 Task: Search one way flight ticket for 2 adults, 4 children and 1 infant on lap in business from Wichita Falls: Wichita Falls Municipal Airport/sheppard Air Force Base to Gillette: Gillette Campbell County Airport on 5-1-2023. Choice of flights is American. Number of bags: 2 carry on bags and 7 checked bags. Price is upto 73000. Outbound departure time preference is 19:45.
Action: Mouse moved to (197, 344)
Screenshot: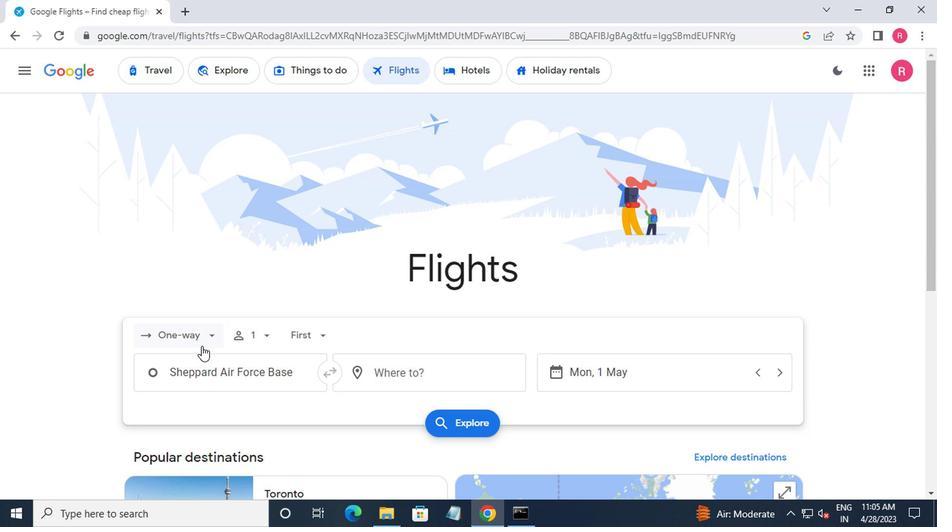 
Action: Mouse pressed left at (197, 344)
Screenshot: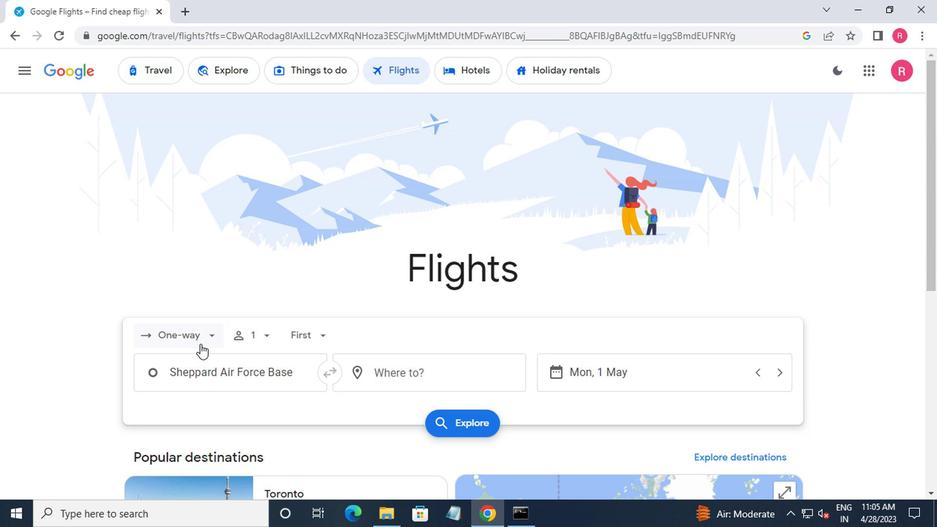 
Action: Mouse moved to (187, 409)
Screenshot: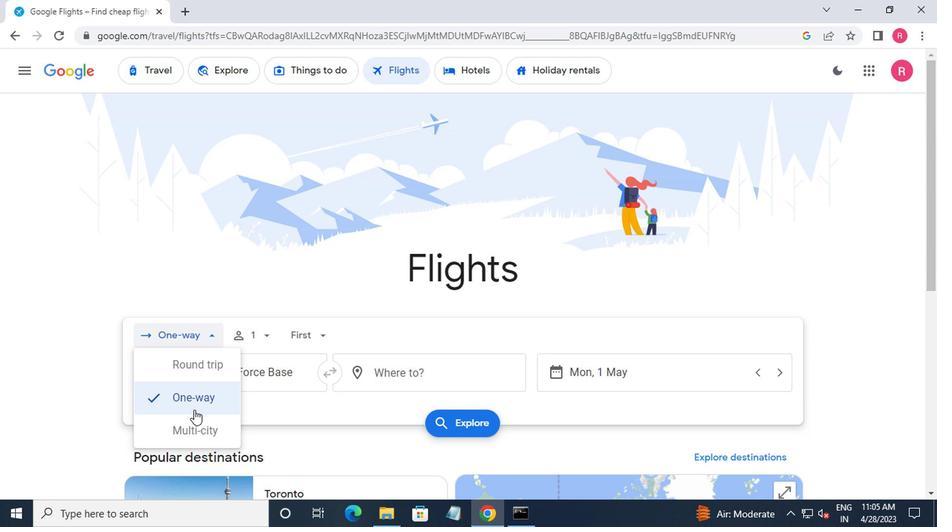 
Action: Mouse pressed left at (187, 409)
Screenshot: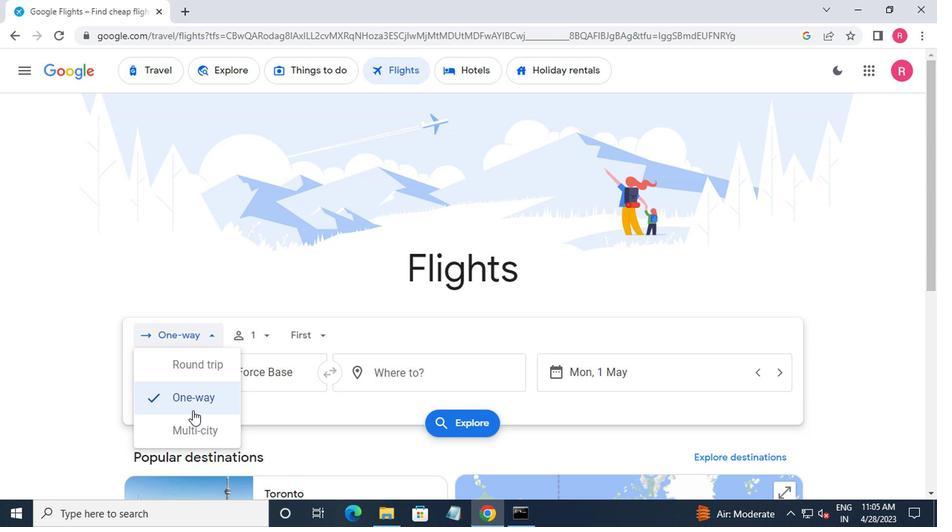 
Action: Mouse moved to (262, 342)
Screenshot: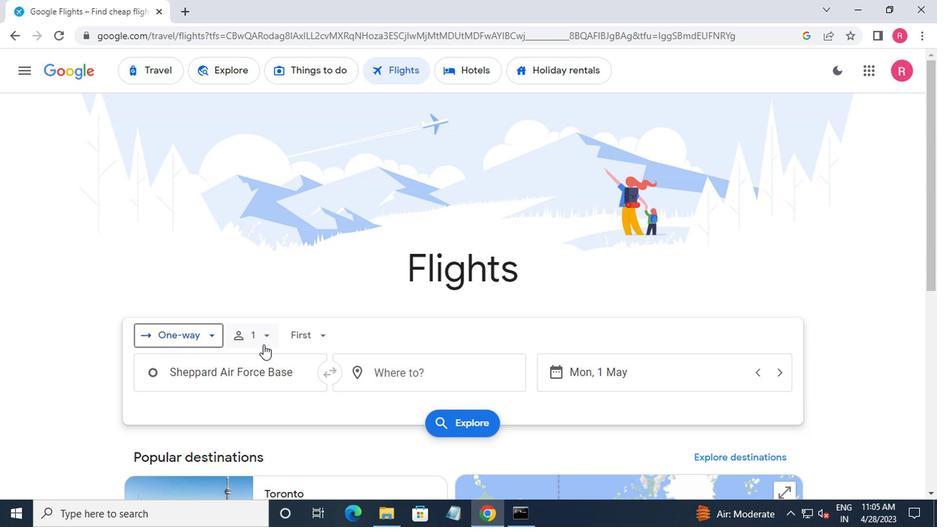 
Action: Mouse pressed left at (262, 342)
Screenshot: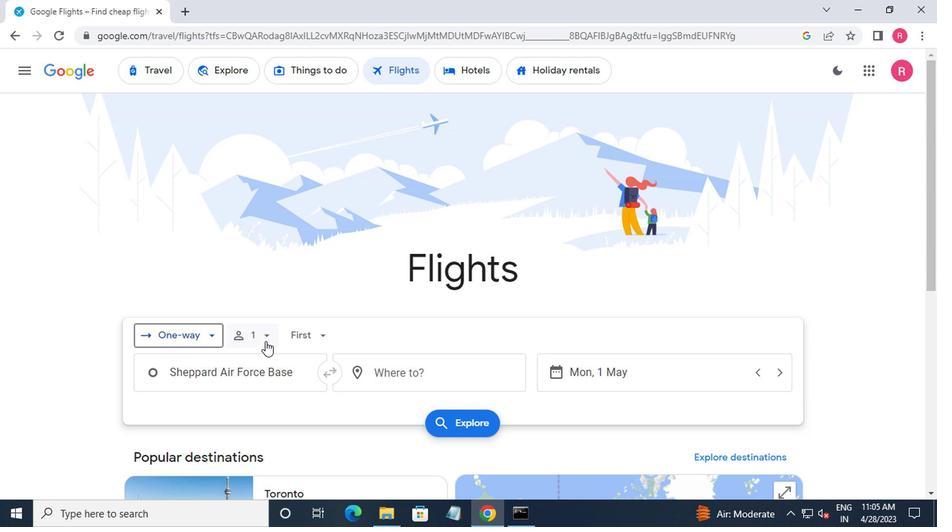 
Action: Mouse moved to (370, 374)
Screenshot: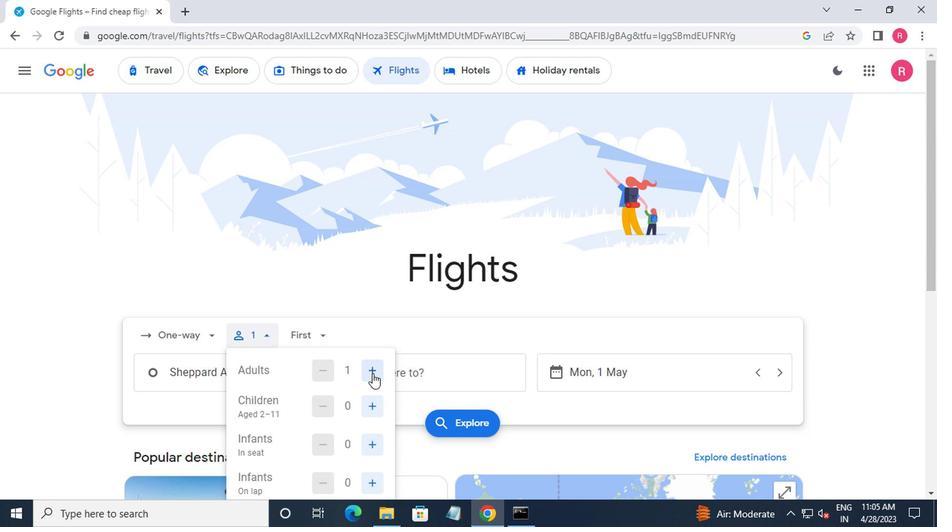 
Action: Mouse pressed left at (370, 374)
Screenshot: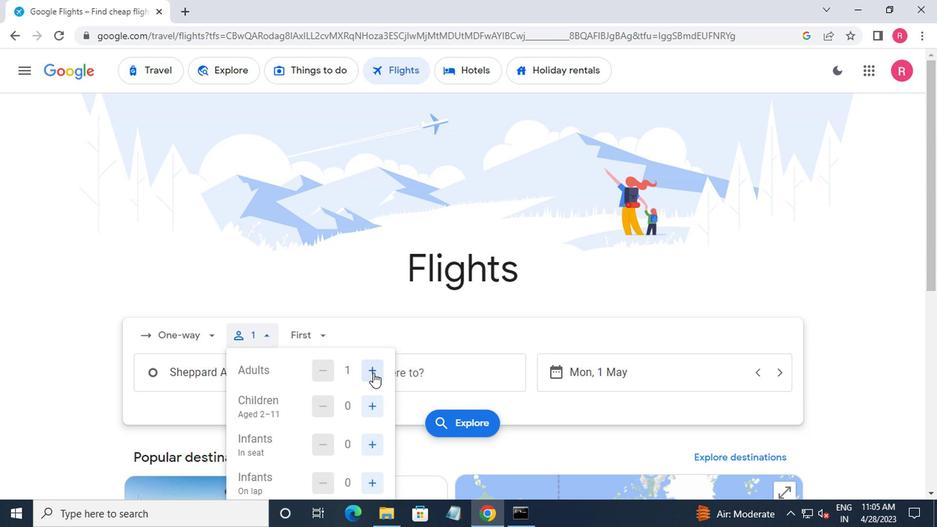 
Action: Mouse moved to (362, 408)
Screenshot: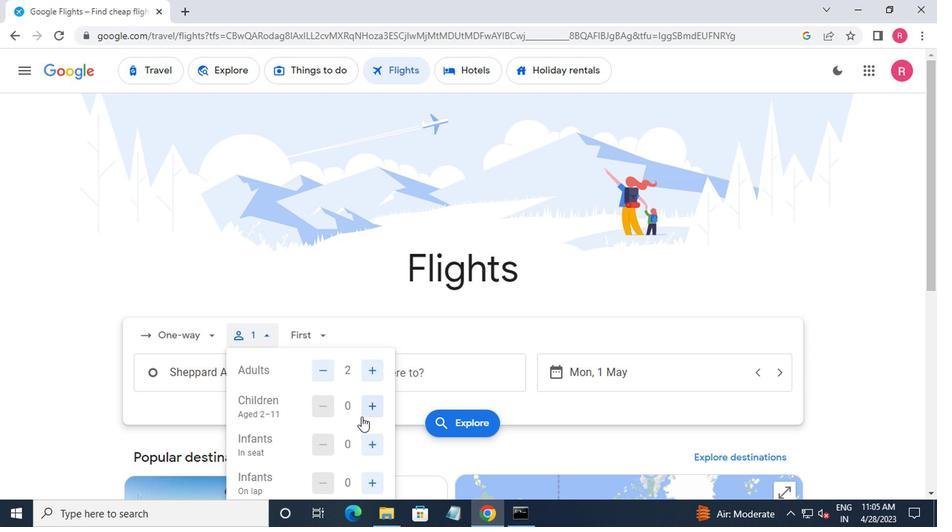 
Action: Mouse pressed left at (362, 408)
Screenshot: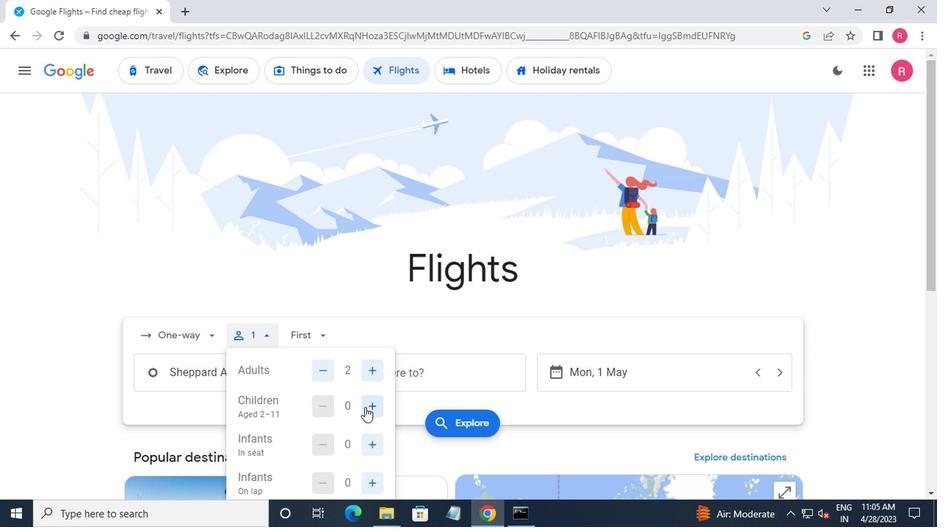
Action: Mouse moved to (362, 408)
Screenshot: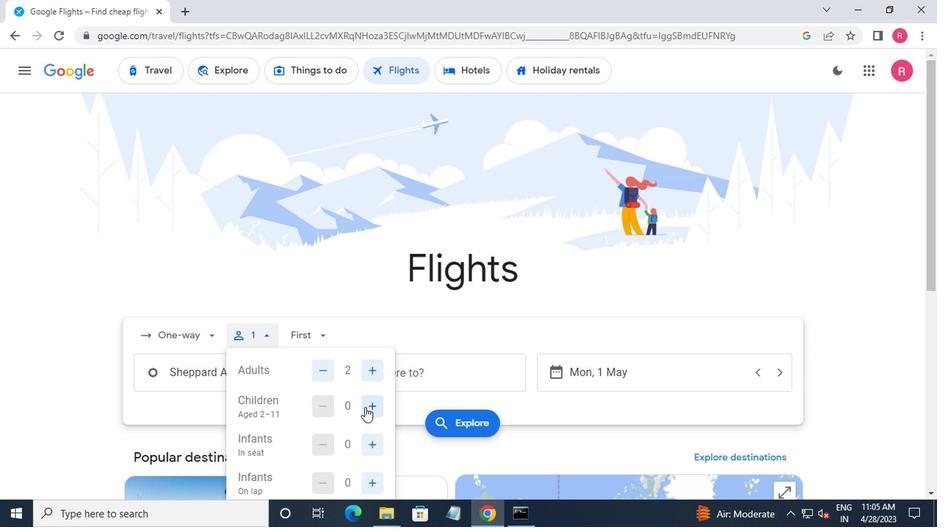 
Action: Mouse pressed left at (362, 408)
Screenshot: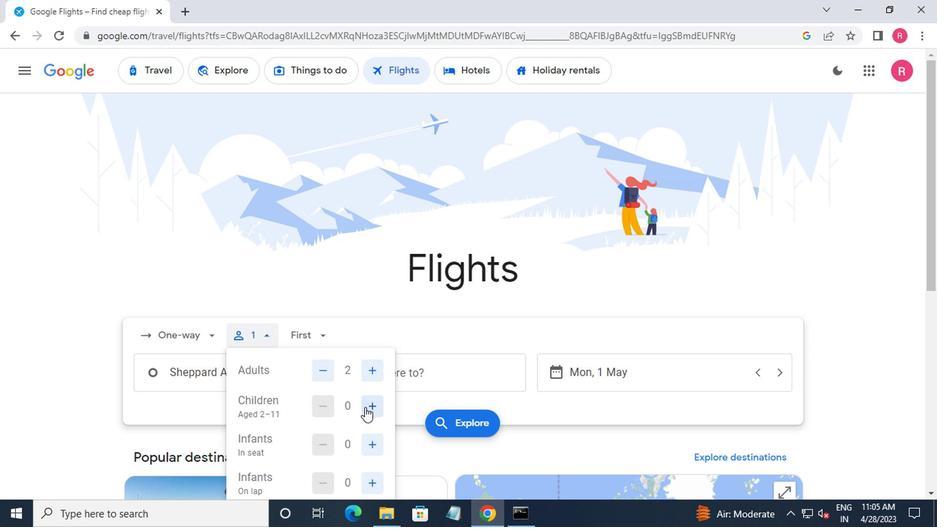 
Action: Mouse pressed left at (362, 408)
Screenshot: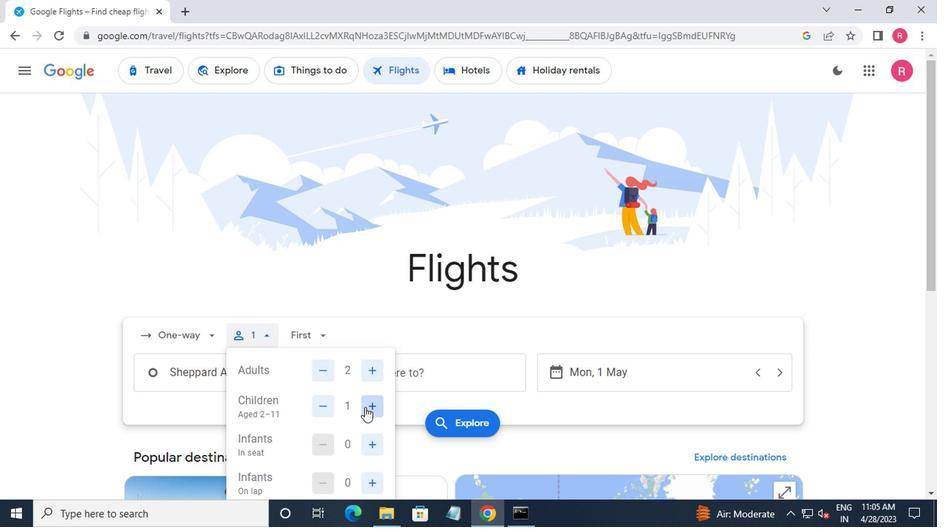 
Action: Mouse pressed left at (362, 408)
Screenshot: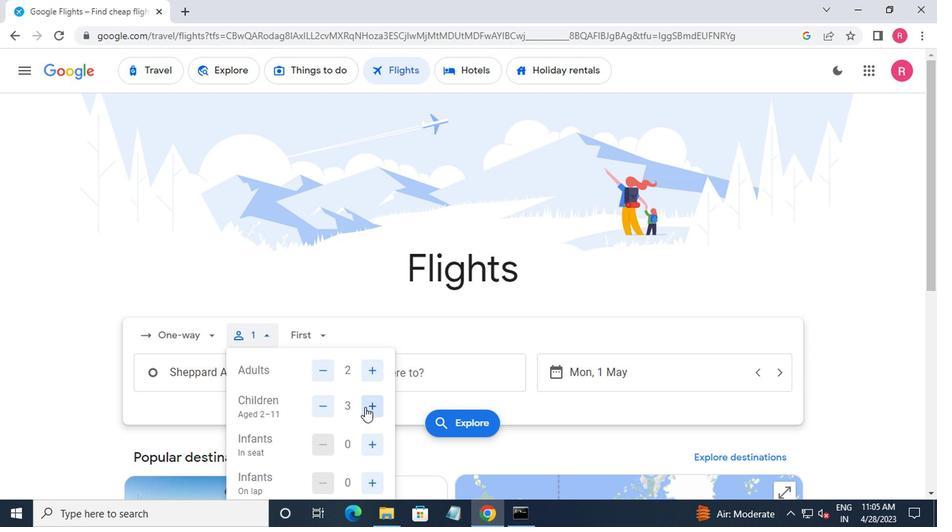 
Action: Mouse moved to (372, 445)
Screenshot: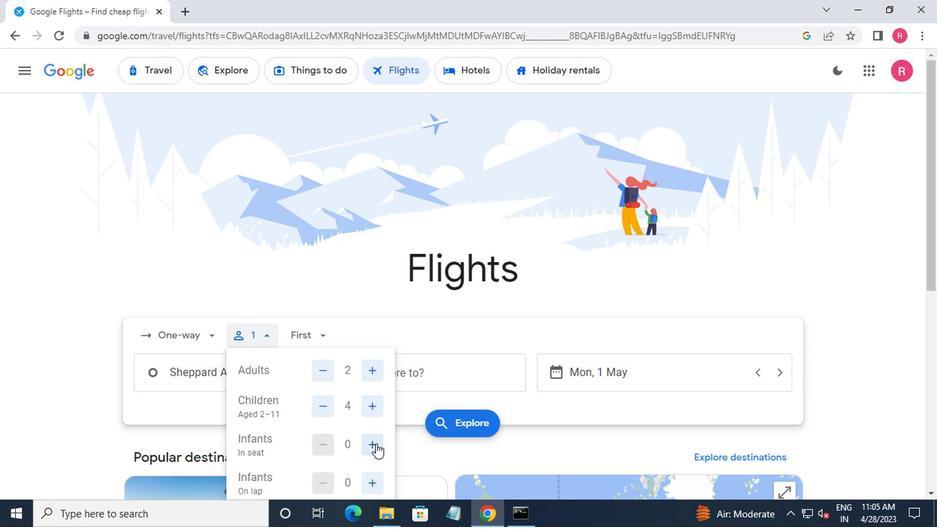 
Action: Mouse pressed left at (372, 445)
Screenshot: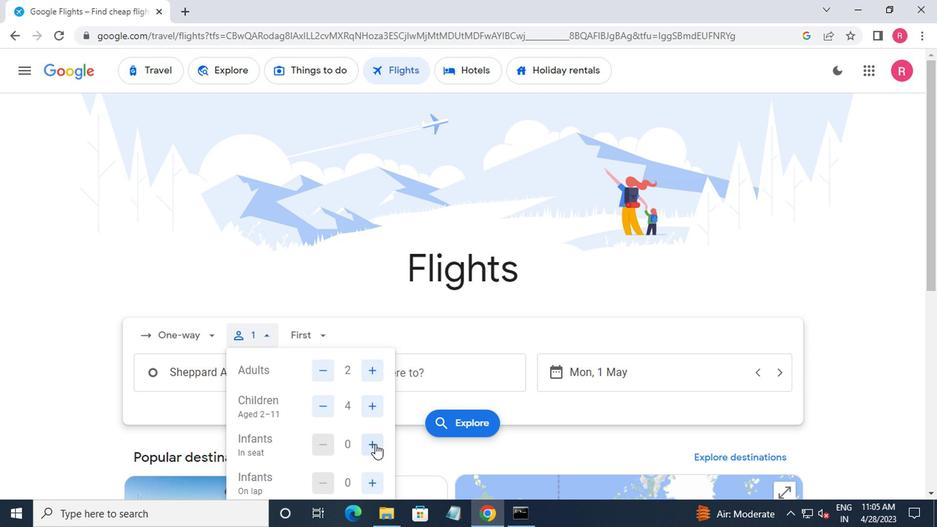 
Action: Mouse scrolled (372, 444) with delta (0, 0)
Screenshot: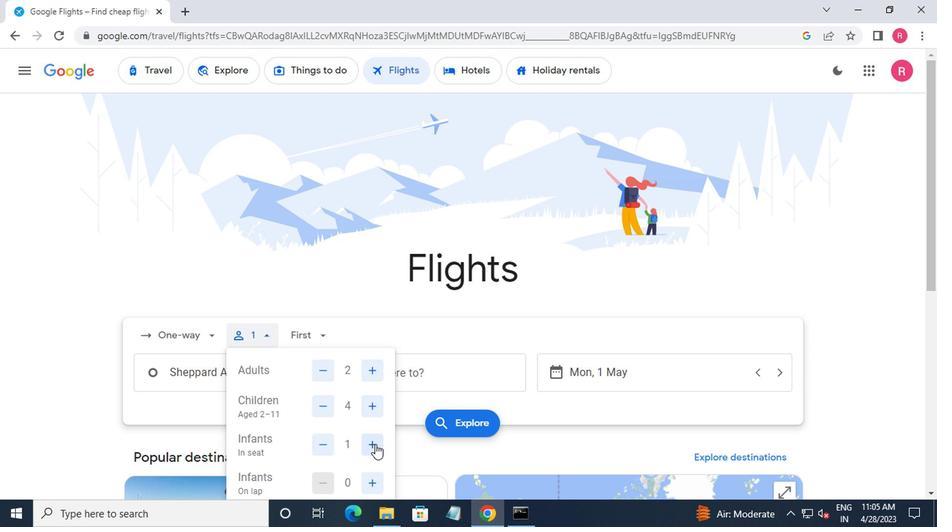 
Action: Mouse moved to (305, 270)
Screenshot: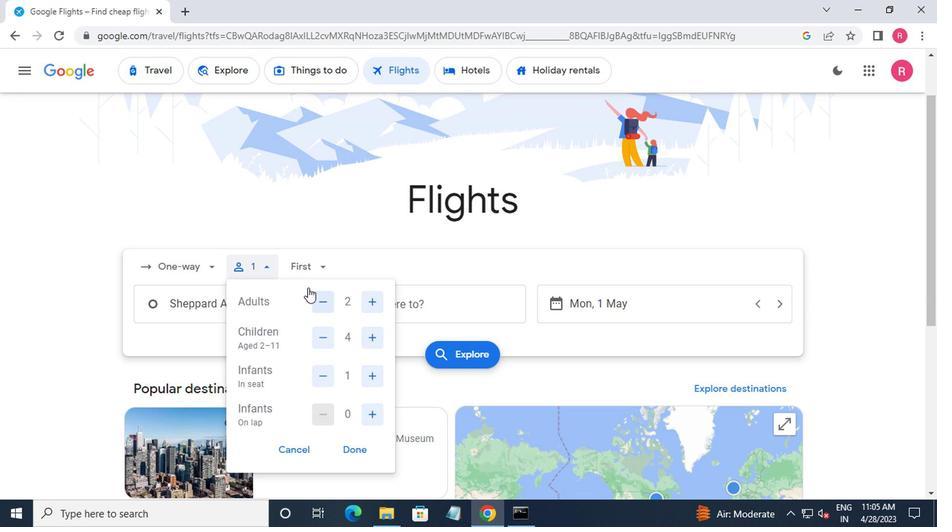 
Action: Mouse pressed left at (305, 270)
Screenshot: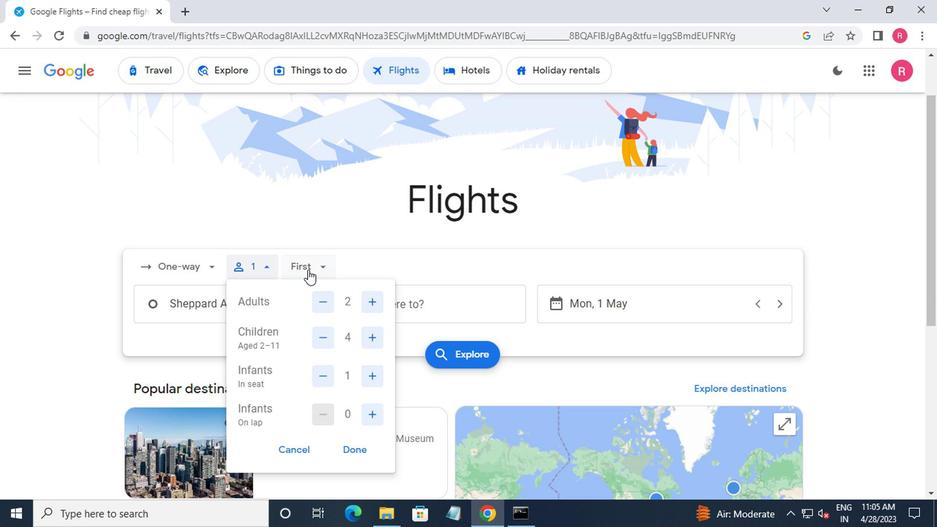 
Action: Mouse moved to (345, 363)
Screenshot: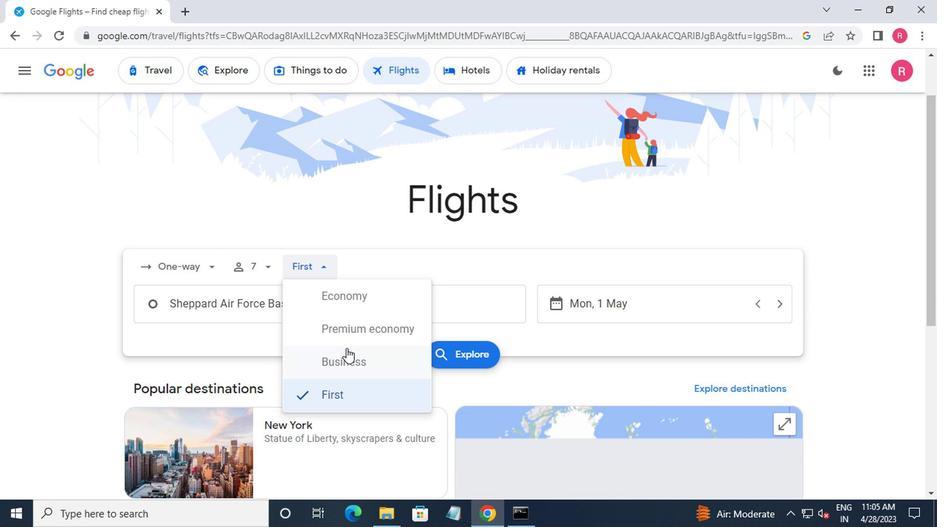 
Action: Mouse pressed left at (345, 363)
Screenshot: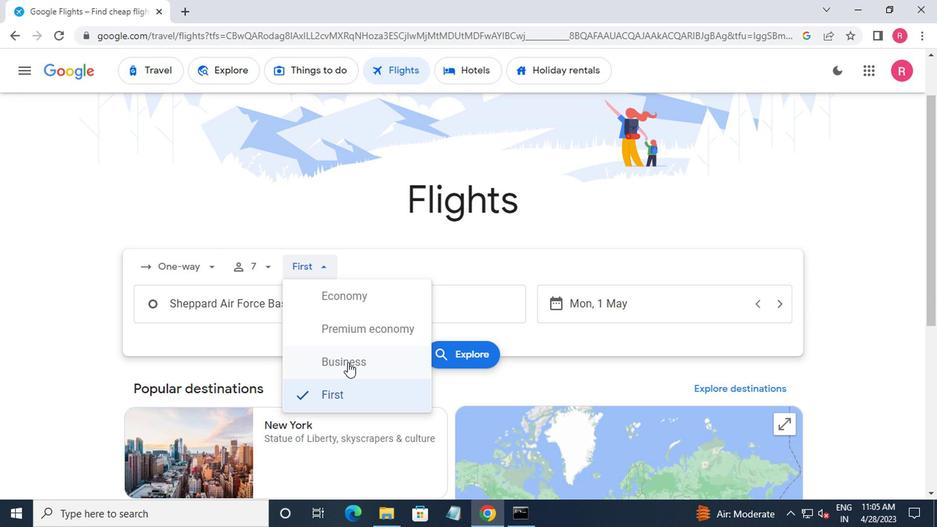 
Action: Mouse moved to (292, 309)
Screenshot: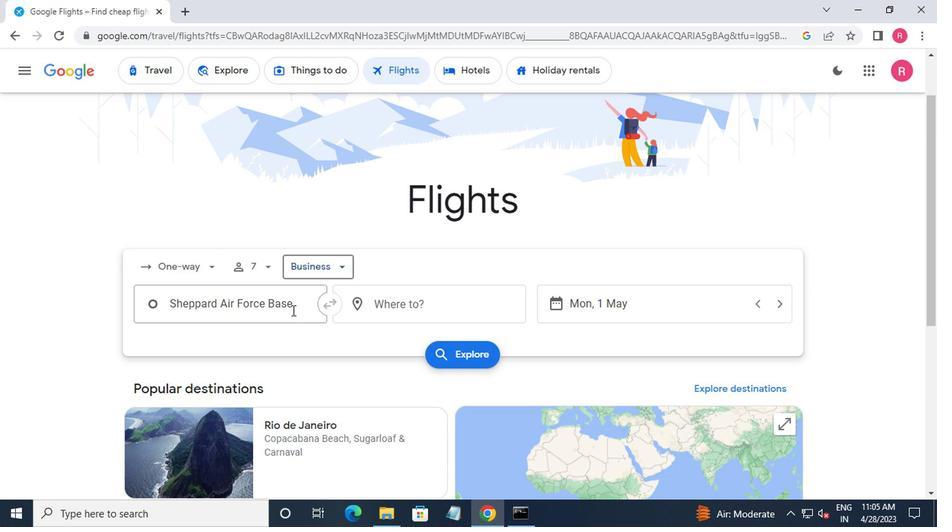 
Action: Mouse pressed left at (292, 309)
Screenshot: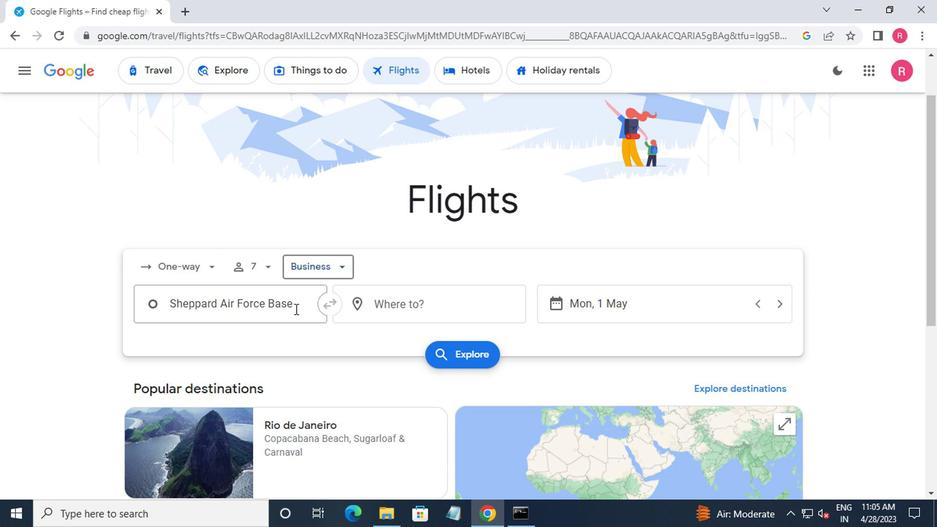 
Action: Key pressed <Key.shift>SHEPP
Screenshot: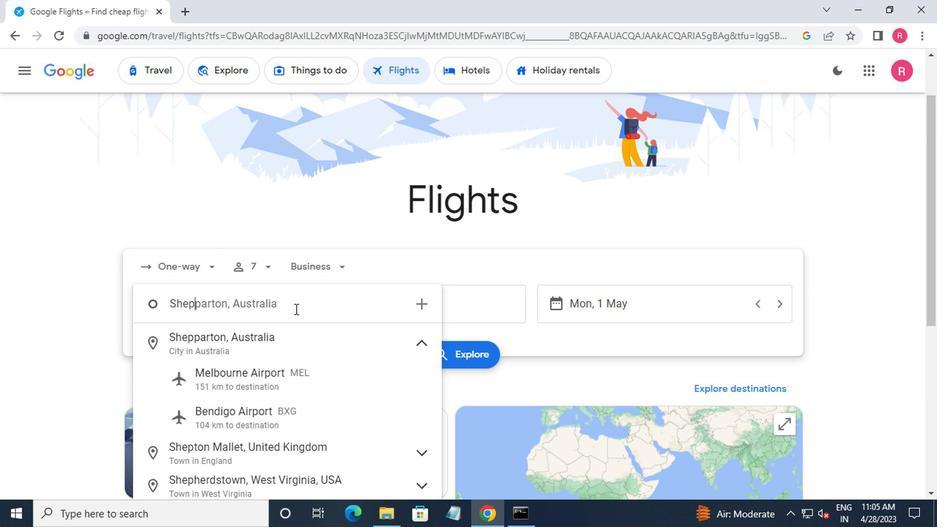 
Action: Mouse moved to (255, 497)
Screenshot: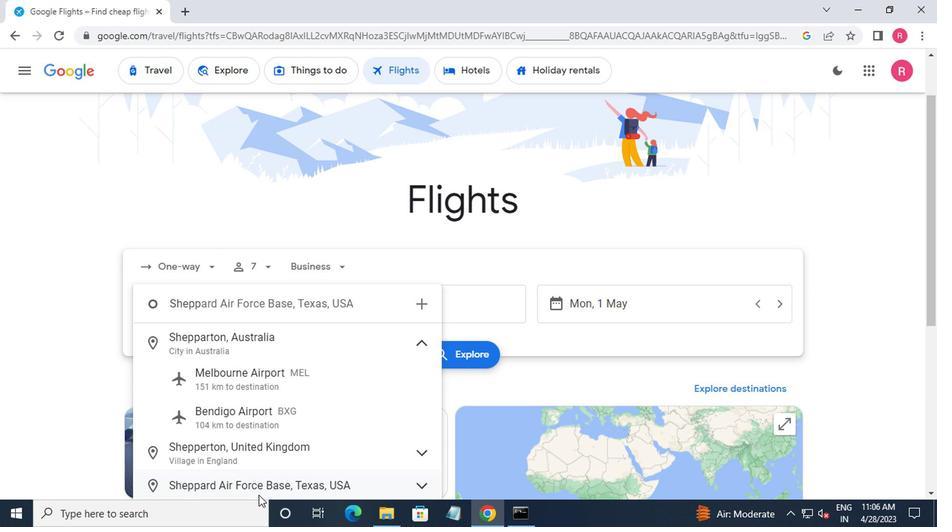 
Action: Mouse pressed left at (255, 497)
Screenshot: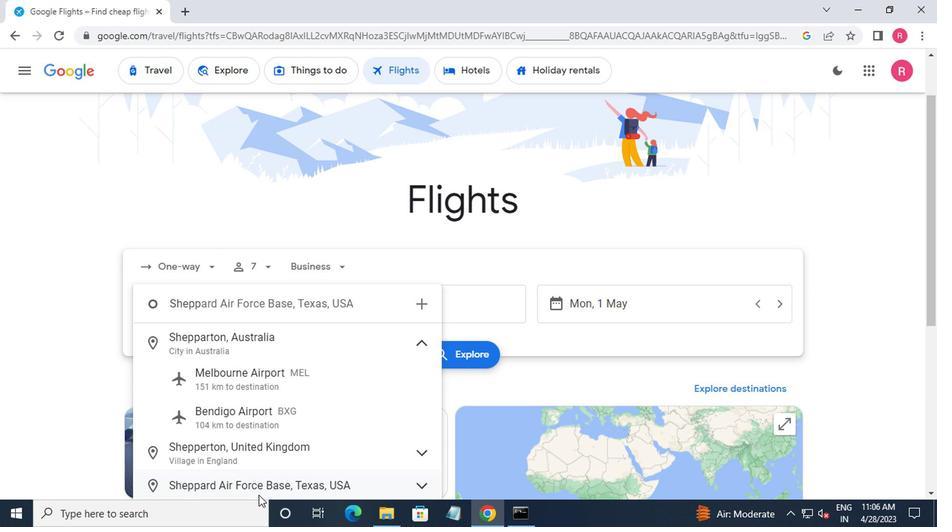 
Action: Mouse moved to (414, 315)
Screenshot: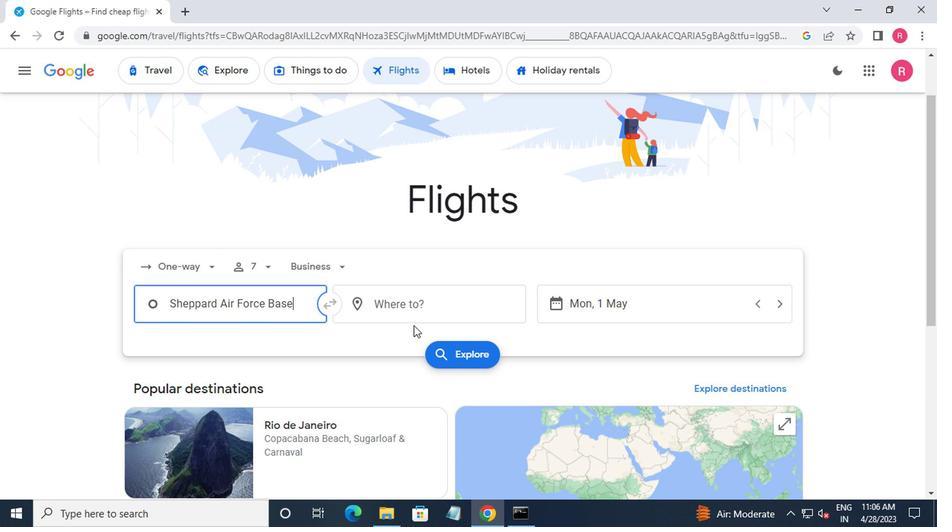 
Action: Mouse pressed left at (414, 315)
Screenshot: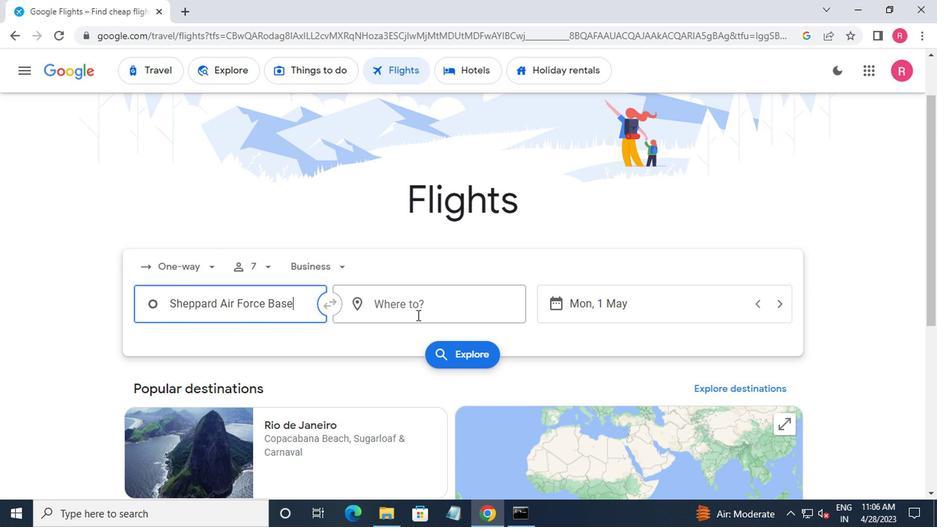 
Action: Key pressed <Key.shift><Key.shift><Key.shift><Key.shift><Key.shift><Key.shift><Key.shift><Key.shift><Key.shift><Key.shift><Key.shift><Key.shift><Key.shift><Key.shift><Key.shift><Key.shift><Key.shift><Key.shift><Key.shift><Key.shift><Key.shift><Key.shift><Key.shift><Key.shift><Key.shift><Key.shift><Key.shift>GILLETT<Key.down><Key.enter>
Screenshot: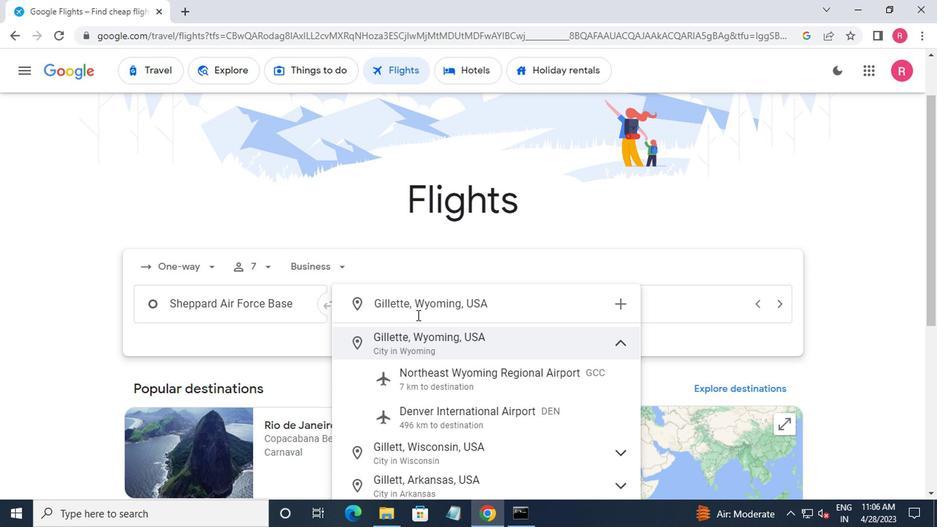 
Action: Mouse moved to (659, 309)
Screenshot: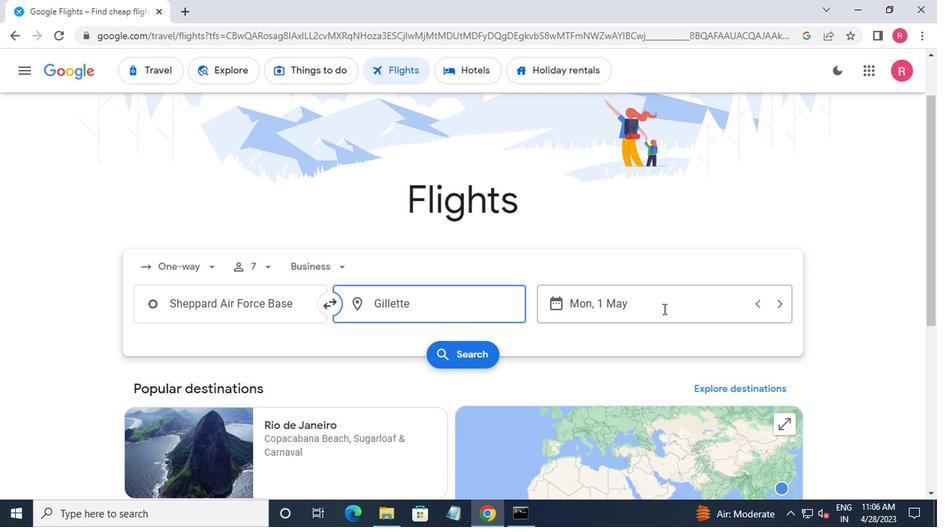 
Action: Mouse pressed left at (659, 309)
Screenshot: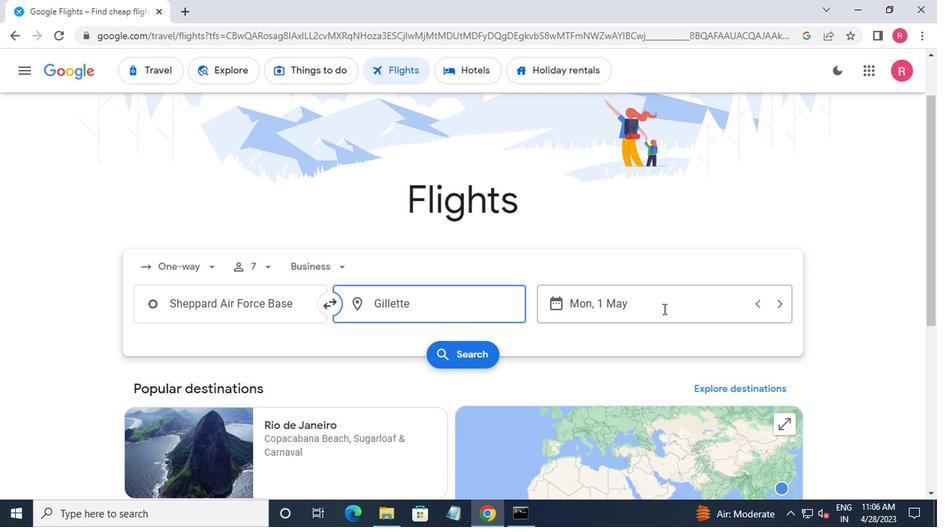
Action: Mouse moved to (600, 250)
Screenshot: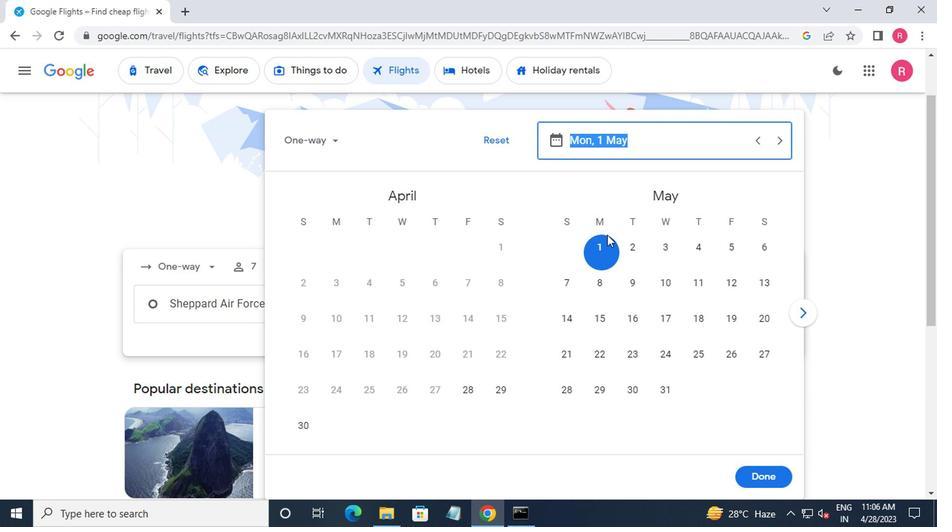 
Action: Mouse pressed left at (600, 250)
Screenshot: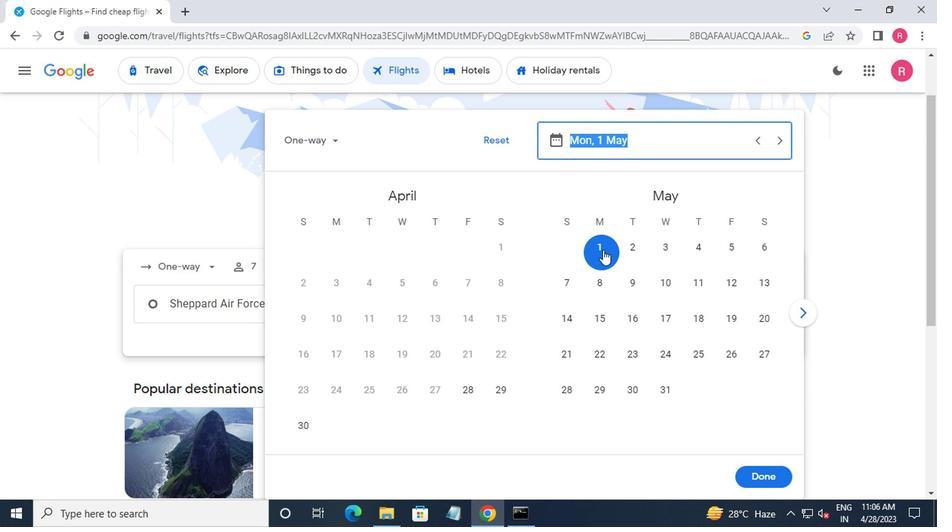 
Action: Mouse moved to (751, 477)
Screenshot: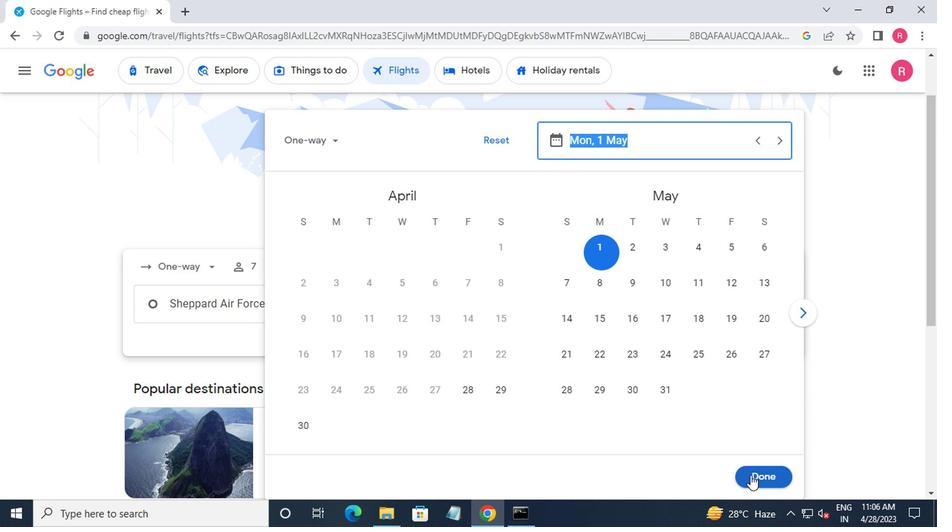 
Action: Mouse pressed left at (751, 477)
Screenshot: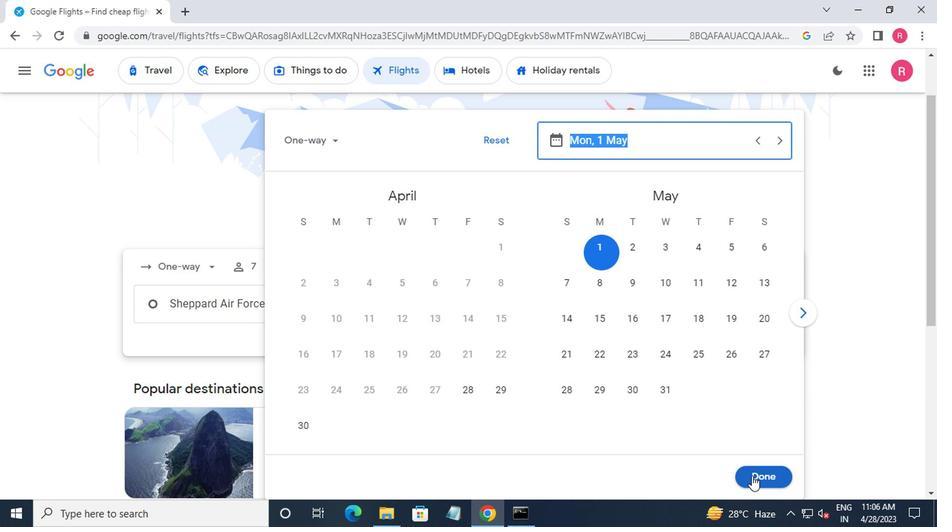 
Action: Mouse moved to (459, 351)
Screenshot: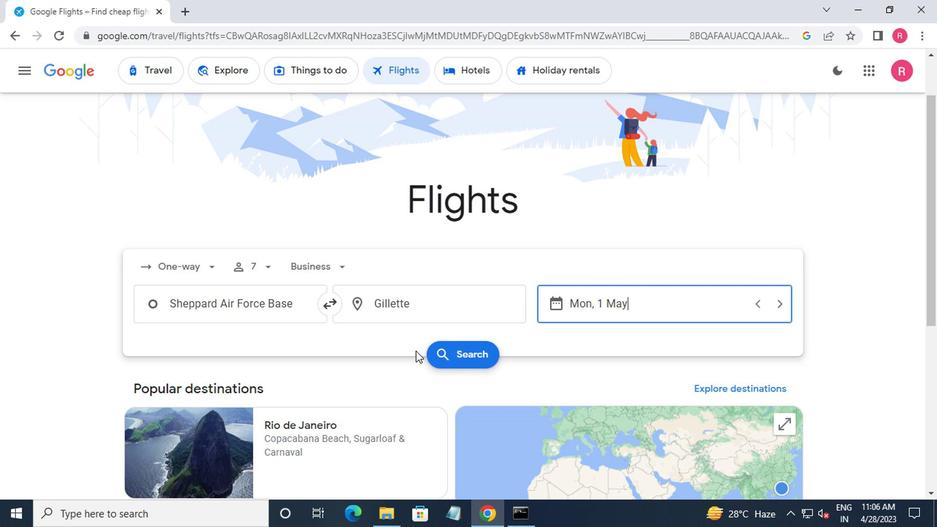 
Action: Mouse pressed left at (459, 351)
Screenshot: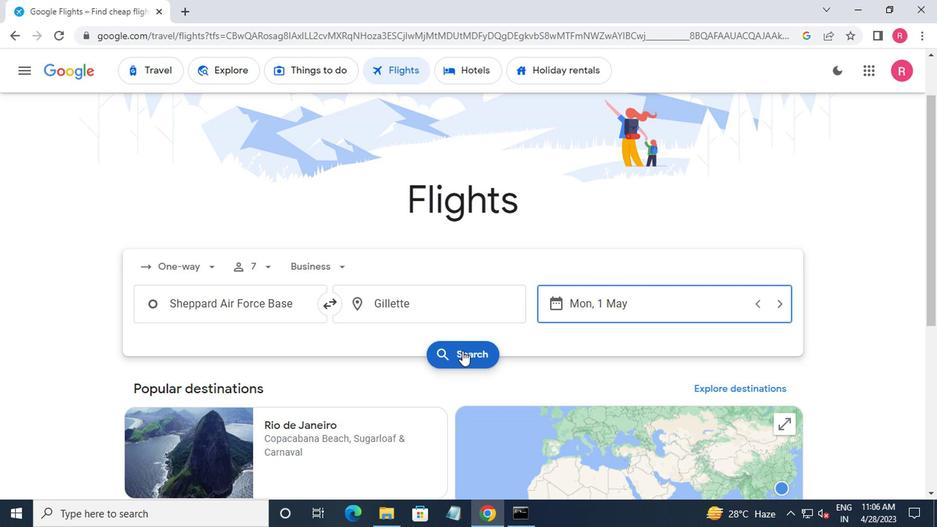 
Action: Mouse moved to (448, 365)
Screenshot: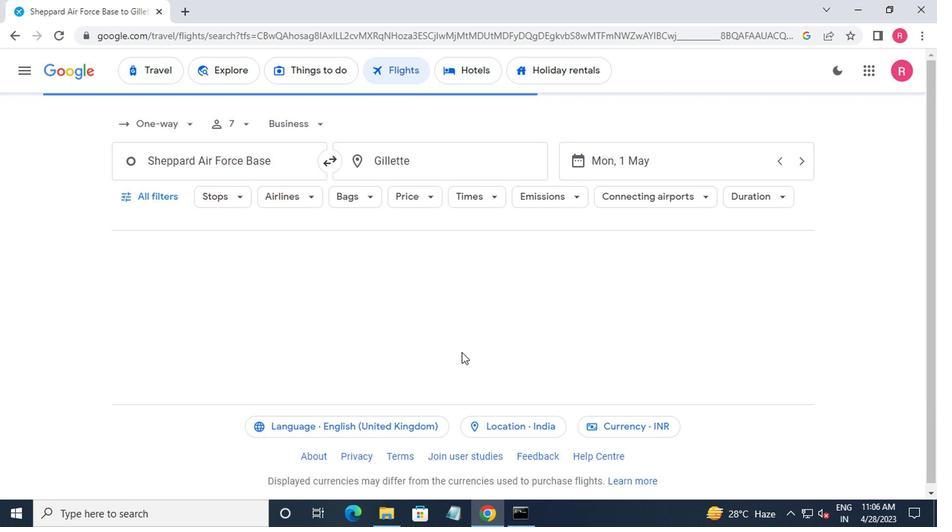 
Action: Mouse scrolled (448, 364) with delta (0, 0)
Screenshot: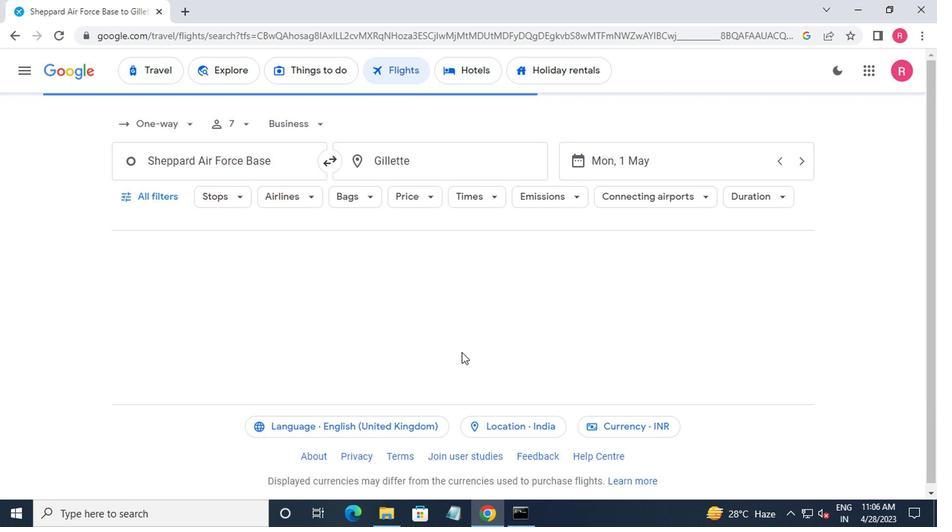 
Action: Mouse moved to (149, 194)
Screenshot: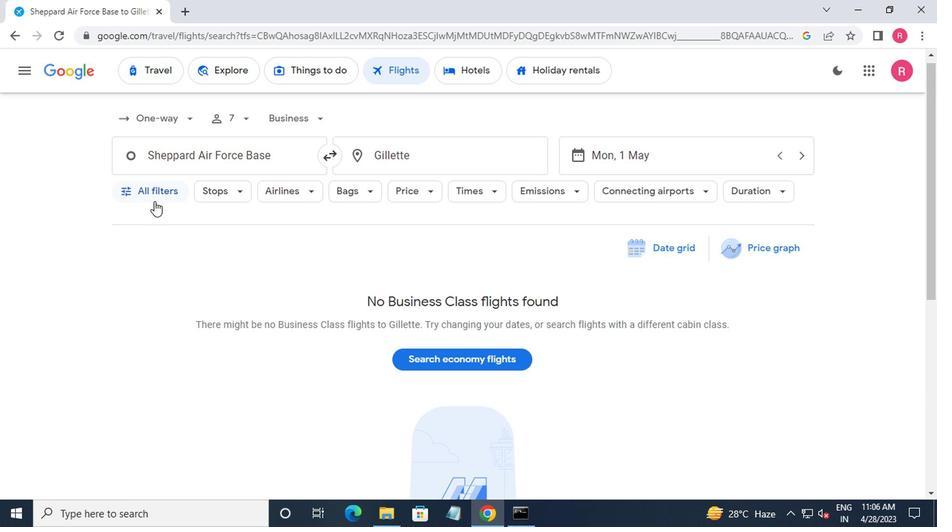 
Action: Mouse pressed left at (149, 194)
Screenshot: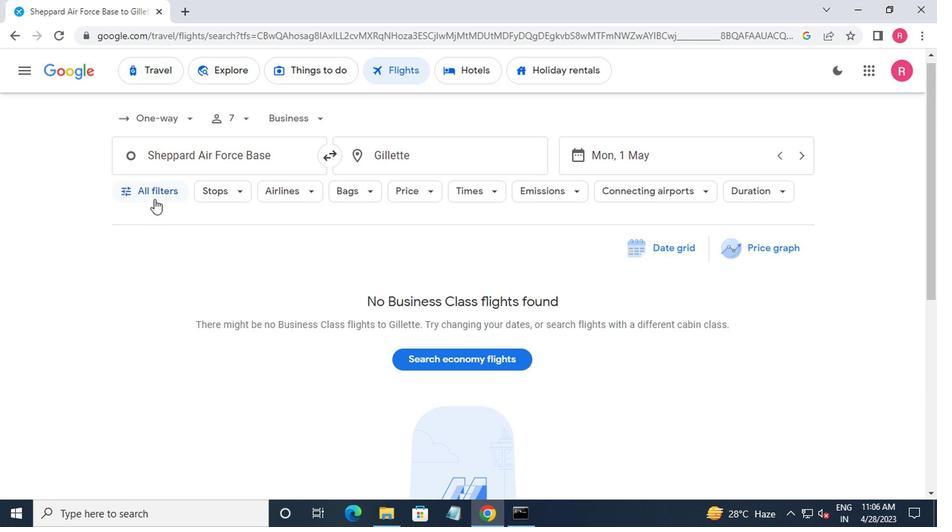 
Action: Mouse moved to (187, 298)
Screenshot: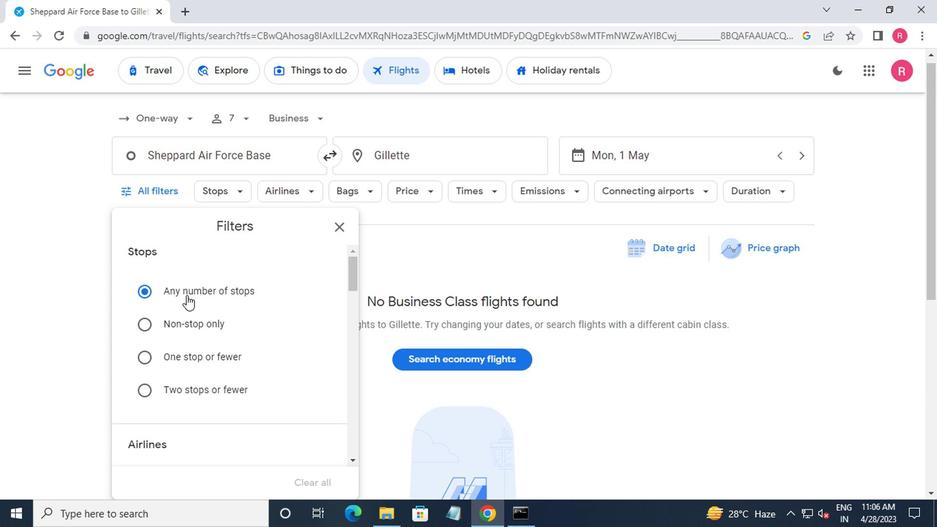 
Action: Mouse scrolled (187, 297) with delta (0, 0)
Screenshot: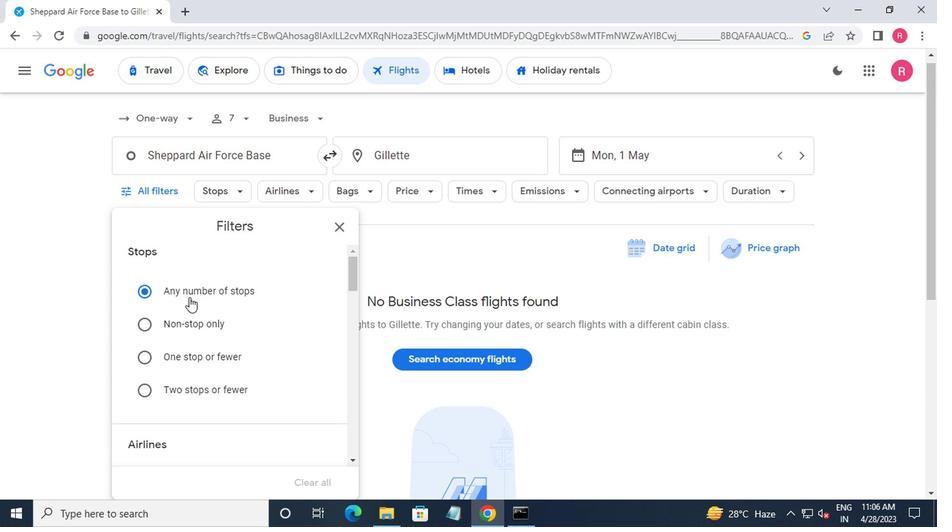 
Action: Mouse moved to (187, 298)
Screenshot: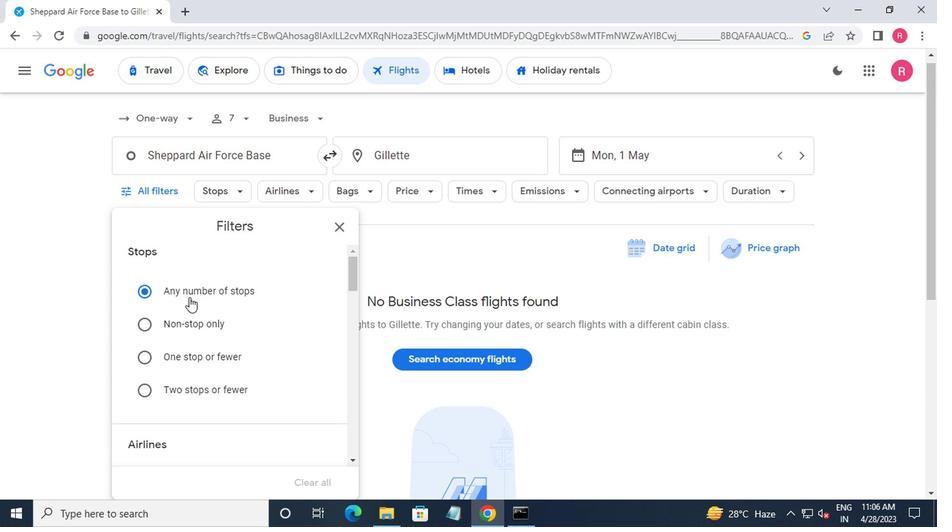 
Action: Mouse scrolled (187, 297) with delta (0, 0)
Screenshot: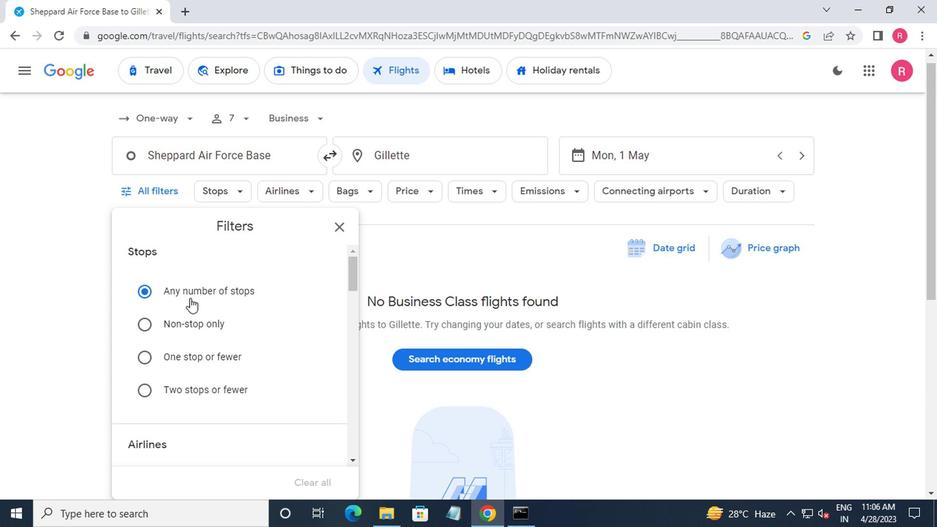 
Action: Mouse scrolled (187, 297) with delta (0, 0)
Screenshot: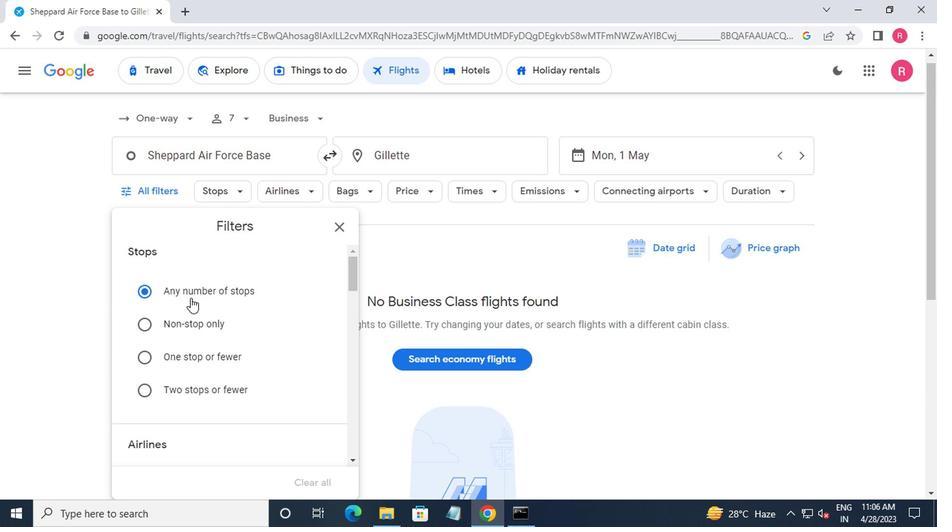 
Action: Mouse moved to (316, 285)
Screenshot: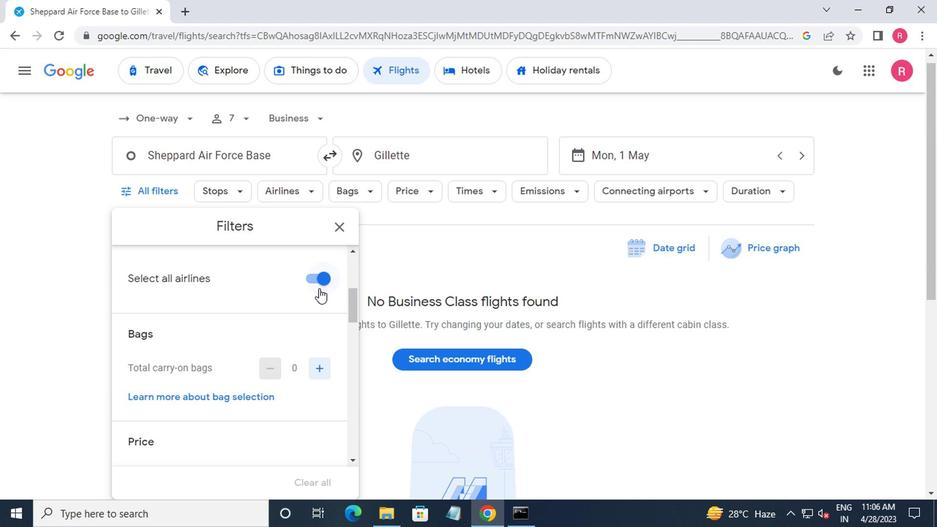 
Action: Mouse pressed left at (316, 285)
Screenshot: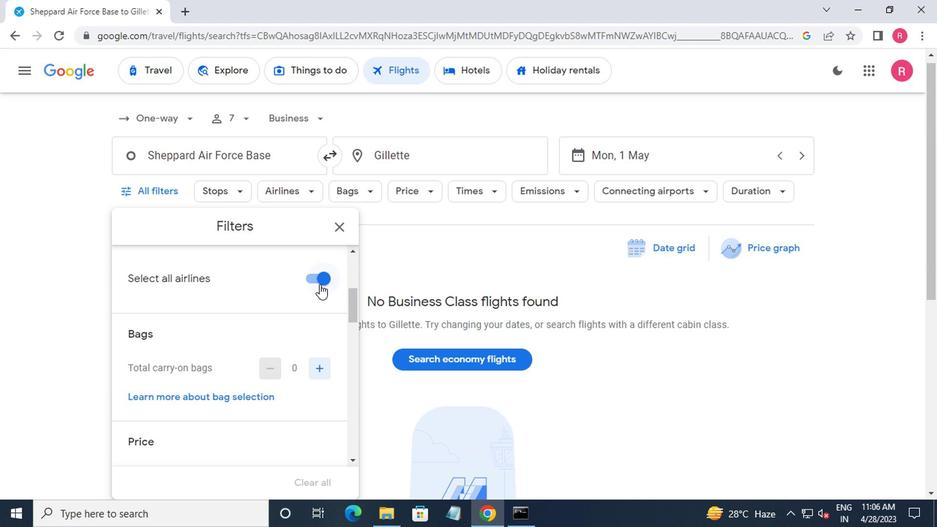 
Action: Mouse moved to (261, 325)
Screenshot: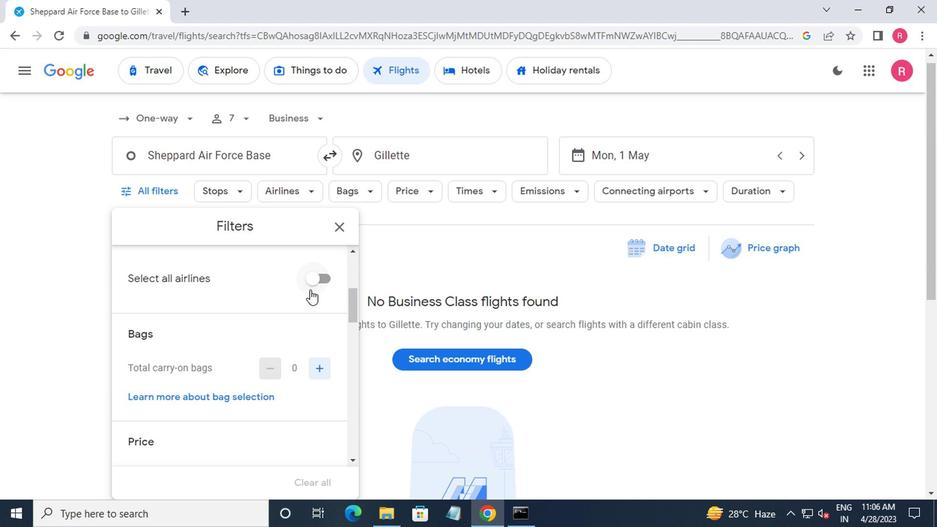 
Action: Mouse scrolled (261, 324) with delta (0, 0)
Screenshot: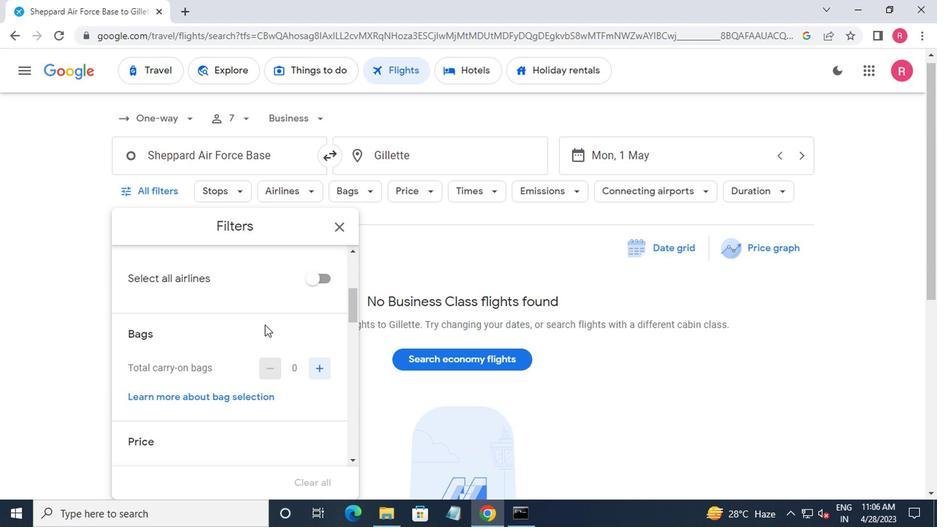 
Action: Mouse moved to (261, 326)
Screenshot: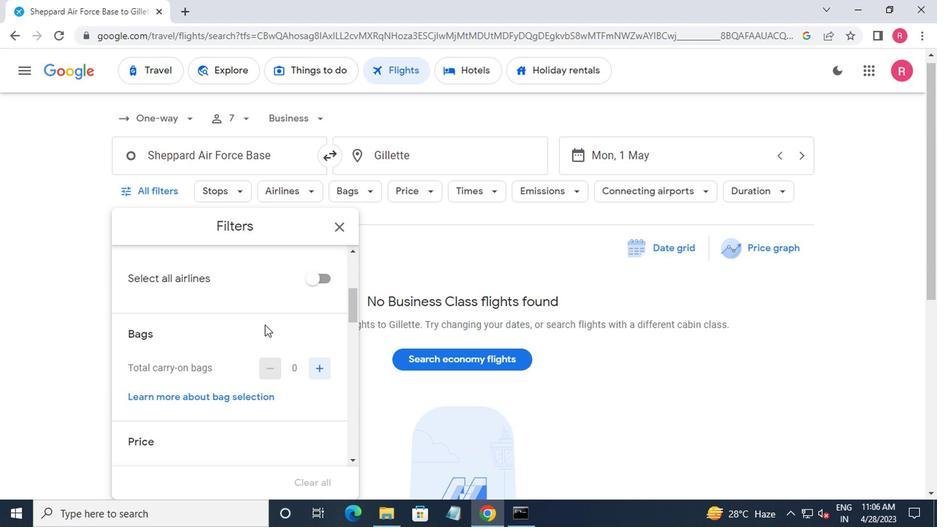 
Action: Mouse scrolled (261, 325) with delta (0, 0)
Screenshot: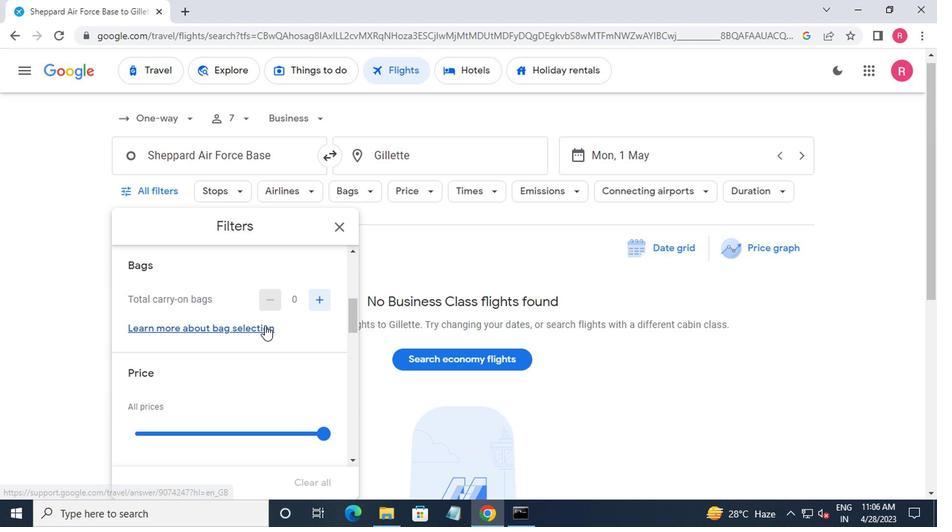 
Action: Mouse scrolled (261, 327) with delta (0, 0)
Screenshot: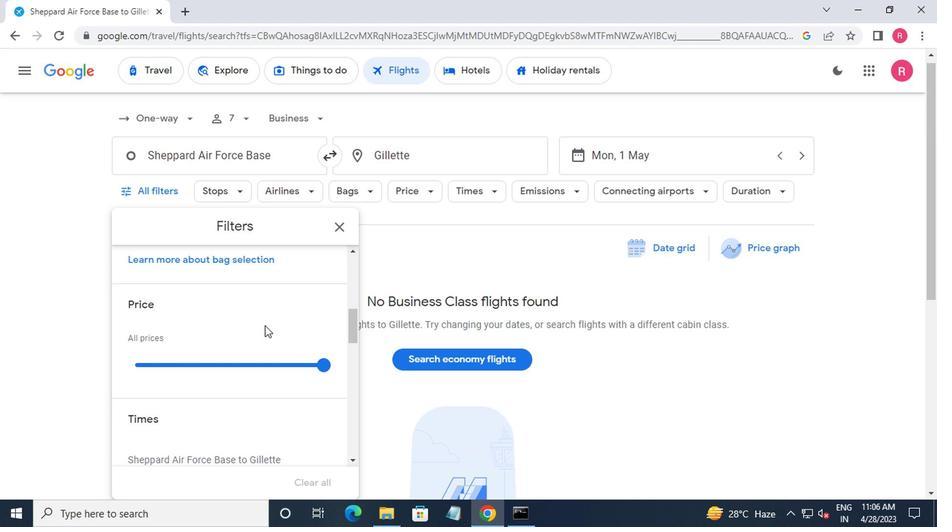 
Action: Mouse moved to (320, 299)
Screenshot: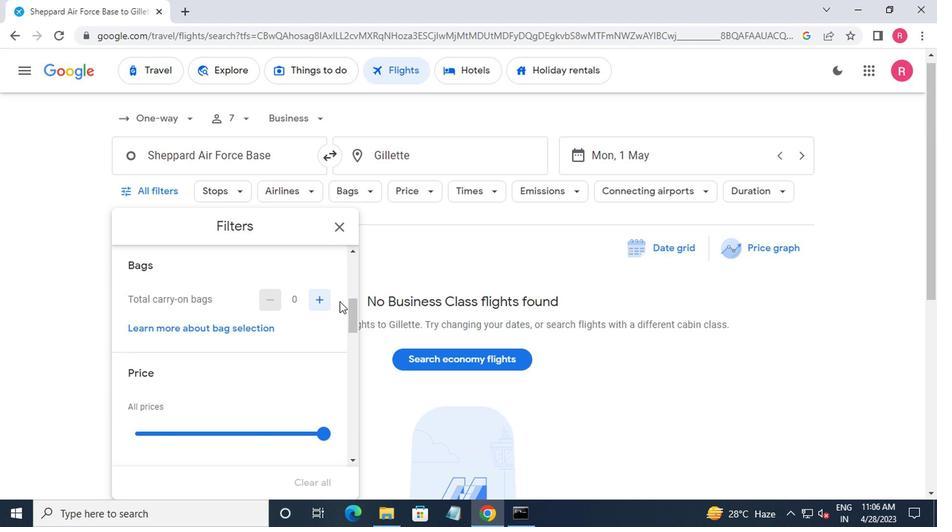 
Action: Mouse pressed left at (320, 299)
Screenshot: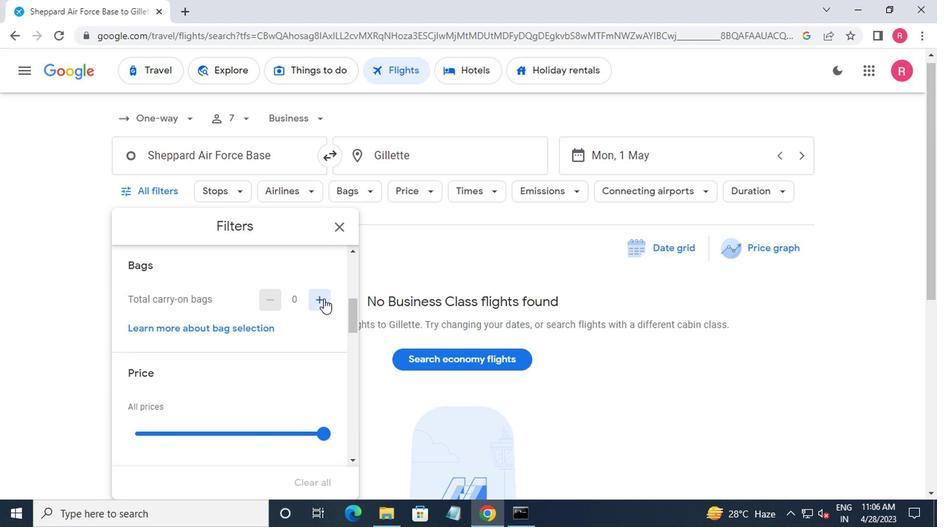 
Action: Mouse pressed left at (320, 299)
Screenshot: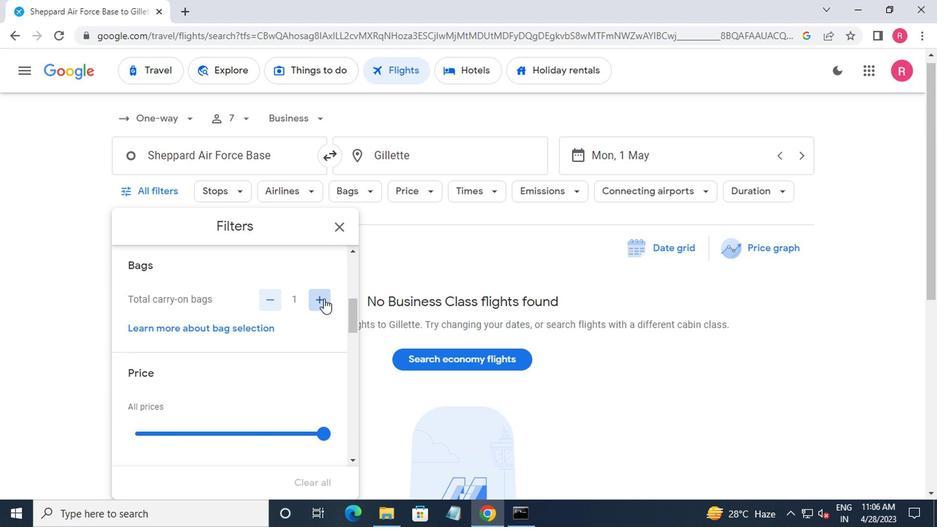 
Action: Mouse scrolled (320, 298) with delta (0, 0)
Screenshot: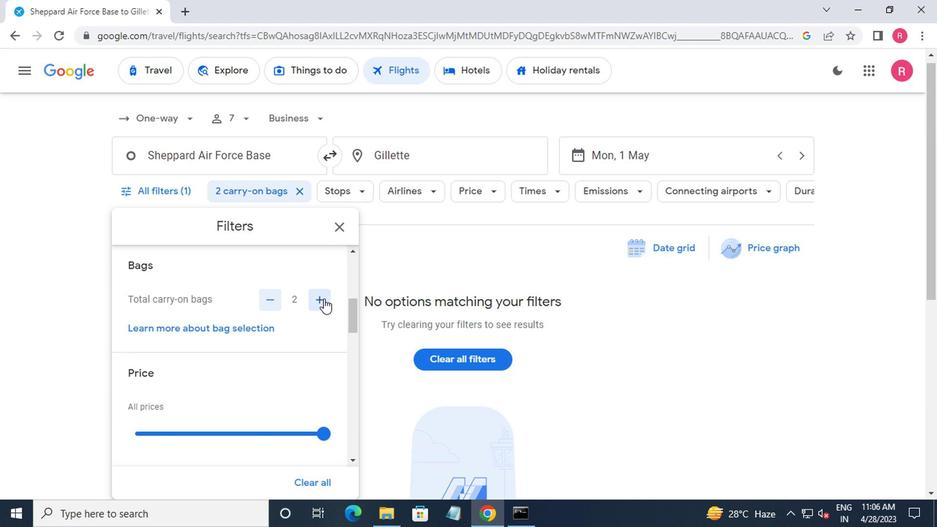 
Action: Mouse scrolled (320, 298) with delta (0, 0)
Screenshot: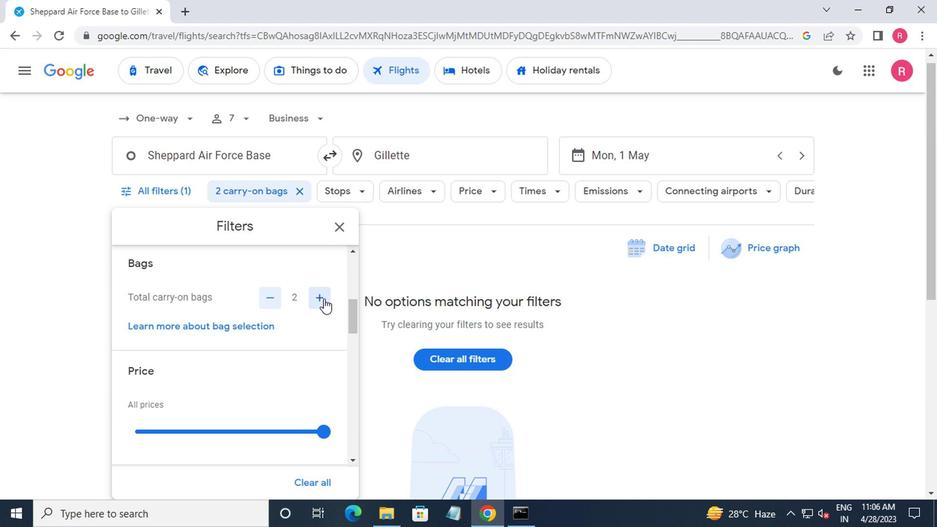 
Action: Mouse moved to (315, 302)
Screenshot: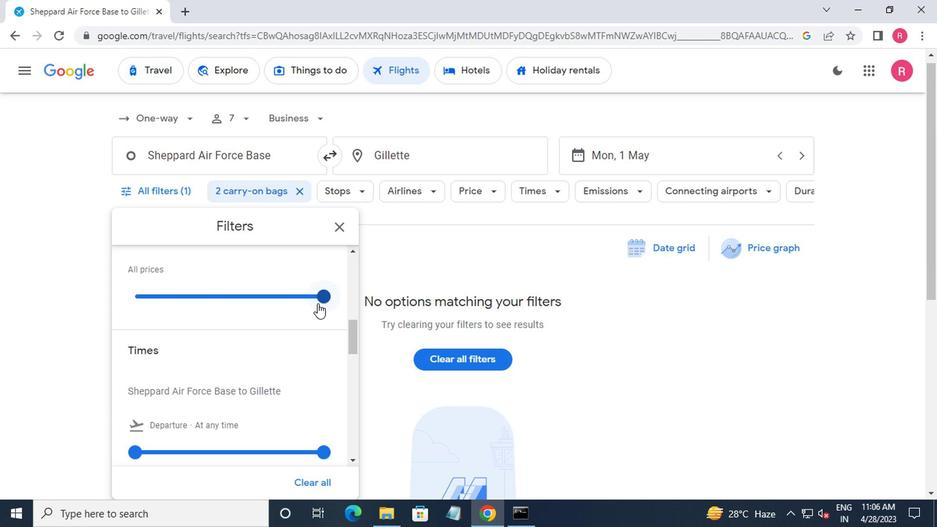 
Action: Mouse pressed left at (315, 302)
Screenshot: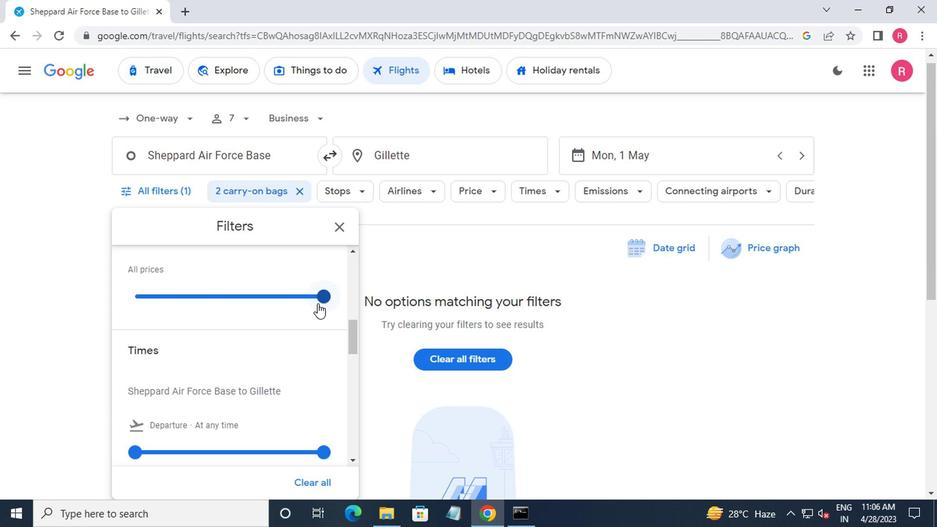 
Action: Mouse moved to (318, 302)
Screenshot: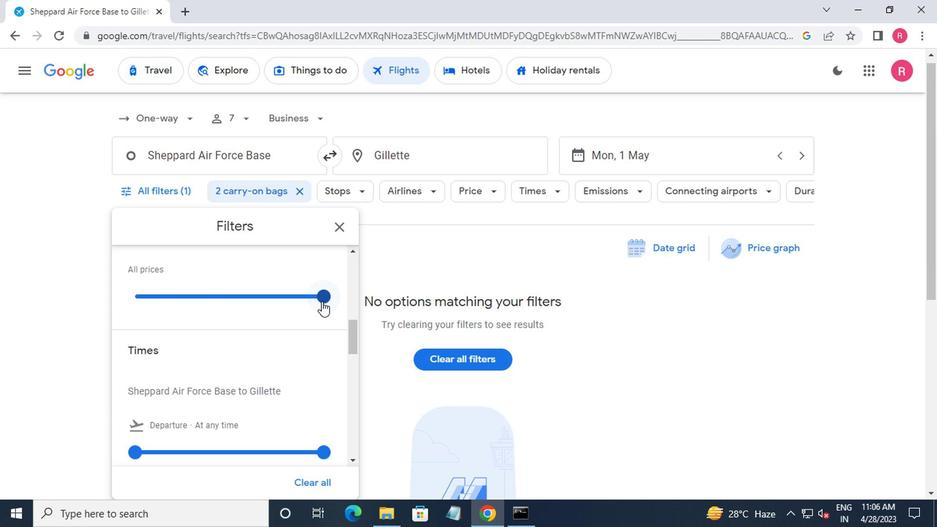 
Action: Mouse scrolled (318, 301) with delta (0, 0)
Screenshot: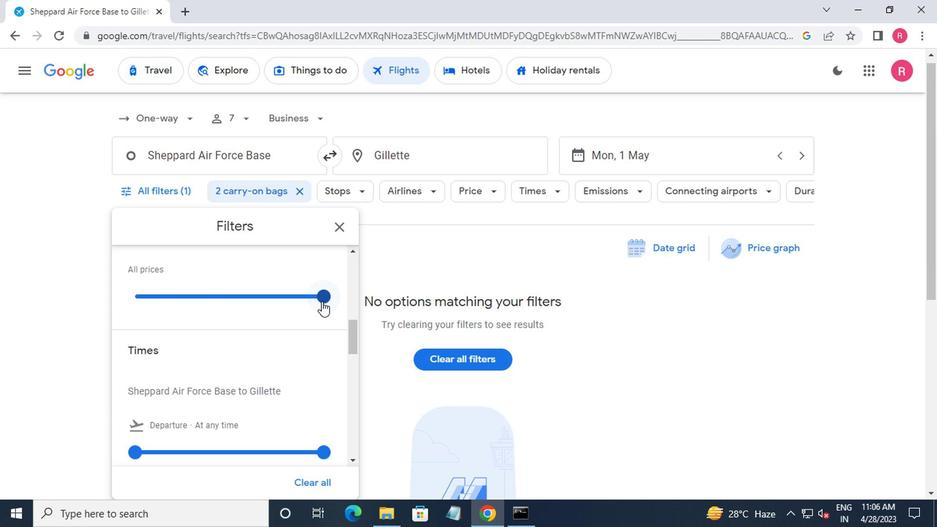 
Action: Mouse scrolled (318, 301) with delta (0, 0)
Screenshot: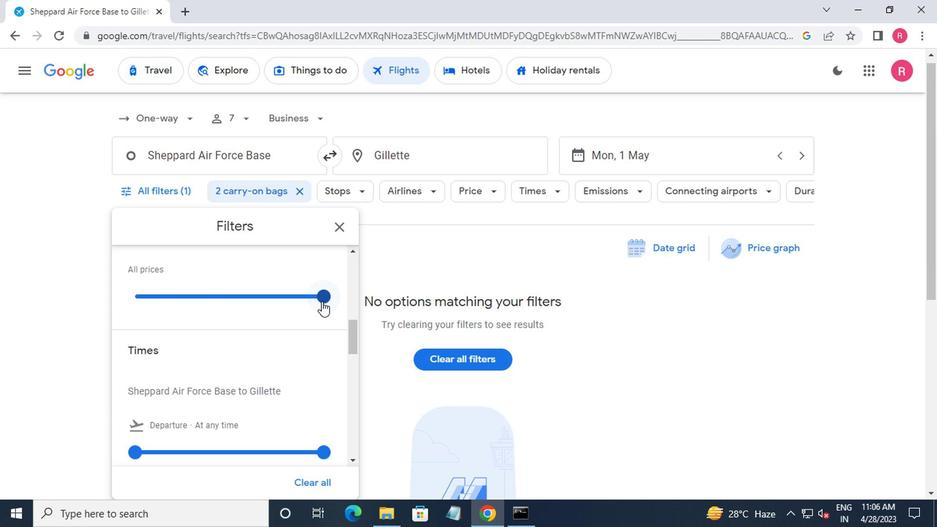
Action: Mouse moved to (124, 315)
Screenshot: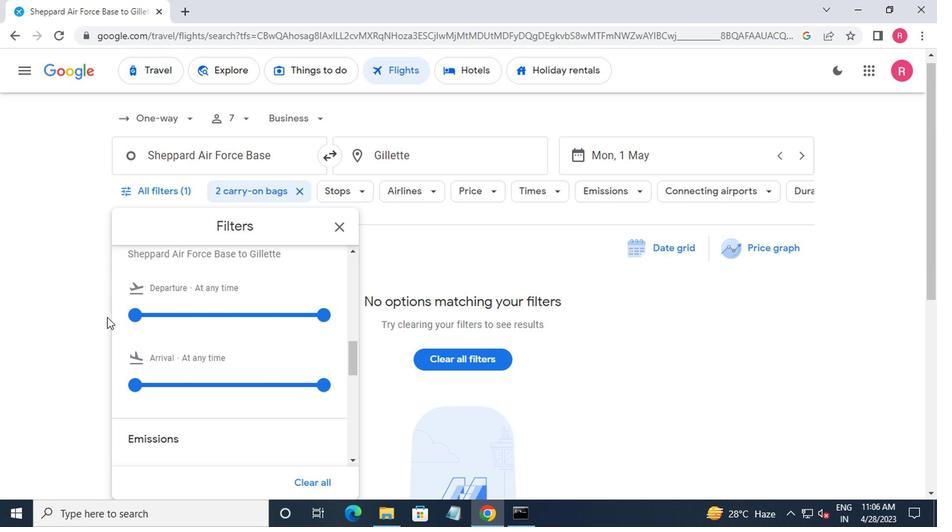 
Action: Mouse pressed left at (124, 315)
Screenshot: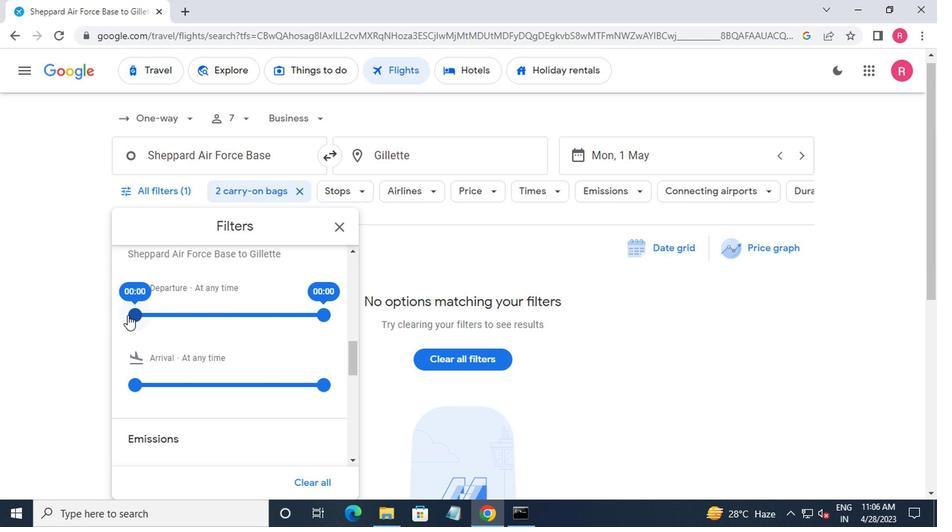 
Action: Mouse moved to (318, 315)
Screenshot: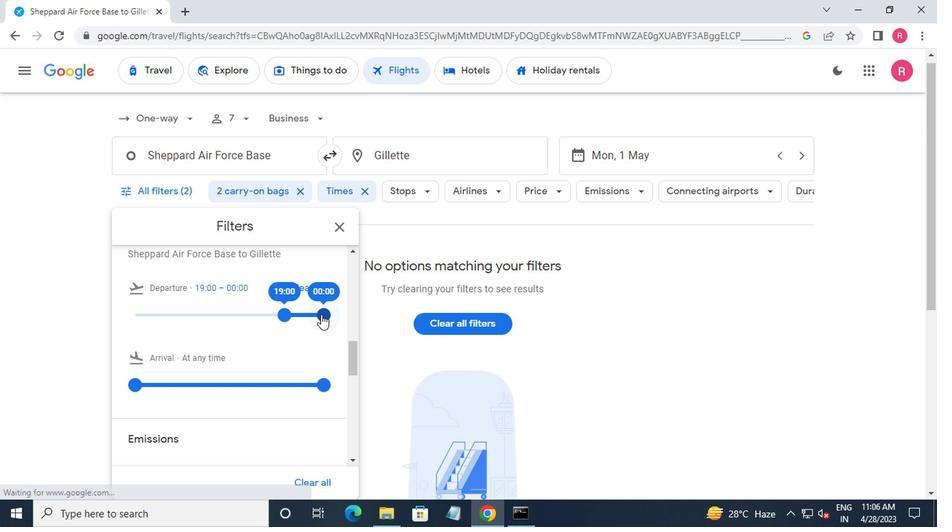 
Action: Mouse pressed left at (318, 315)
Screenshot: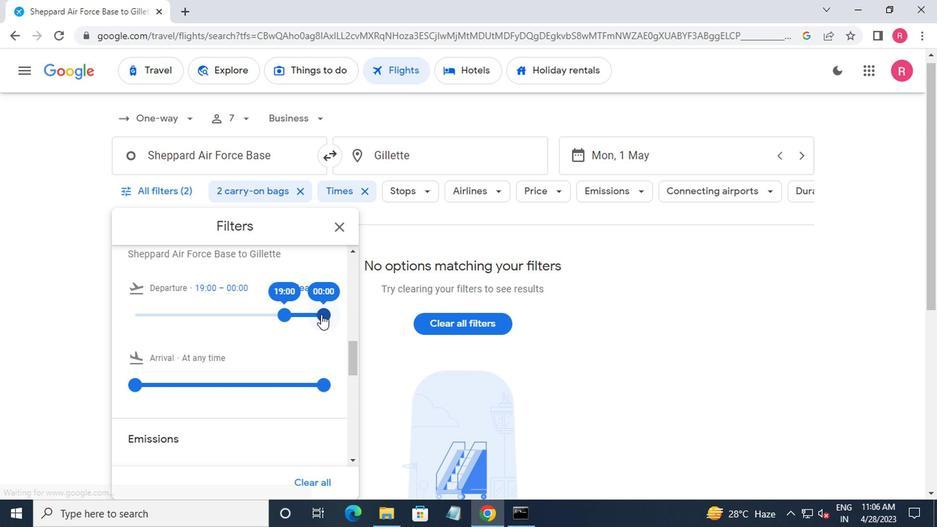 
Action: Mouse moved to (330, 230)
Screenshot: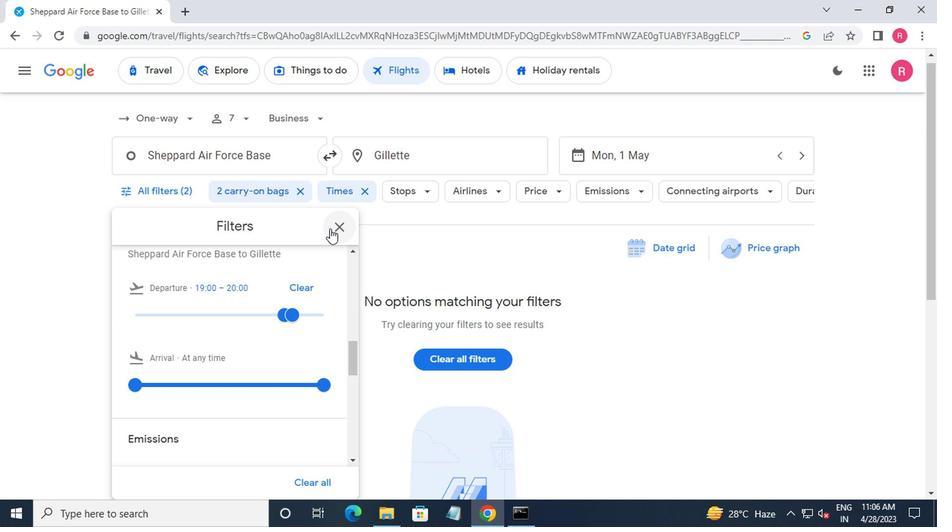 
Action: Mouse pressed left at (330, 230)
Screenshot: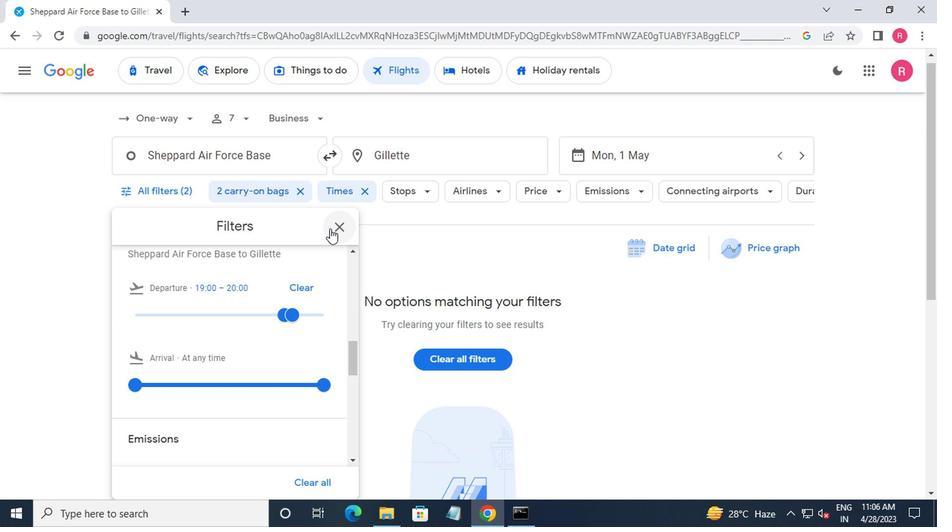 
